 Task: Create a due date automation trigger when advanced on, on the tuesday before a card is due add basic assigned to anyone at 11:00 AM.
Action: Mouse moved to (1382, 105)
Screenshot: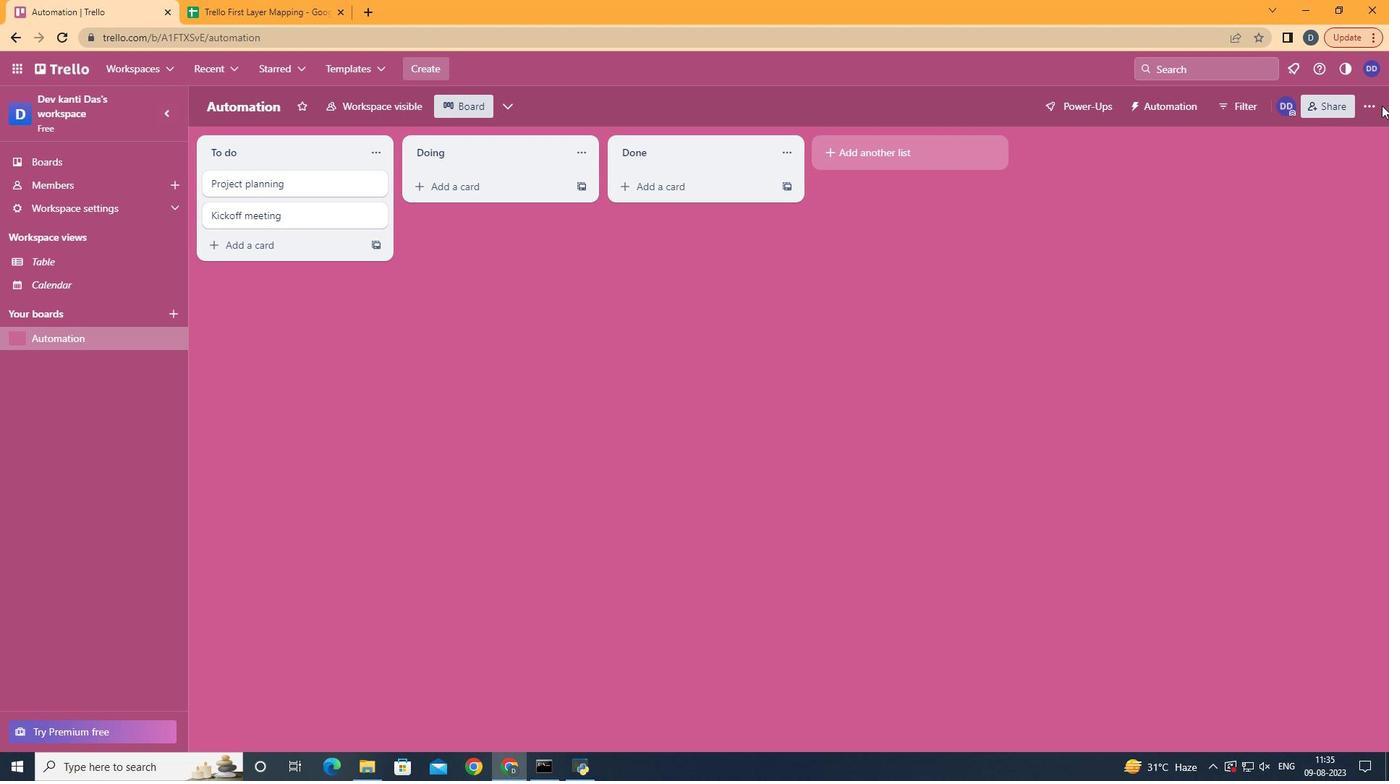 
Action: Mouse pressed left at (1382, 105)
Screenshot: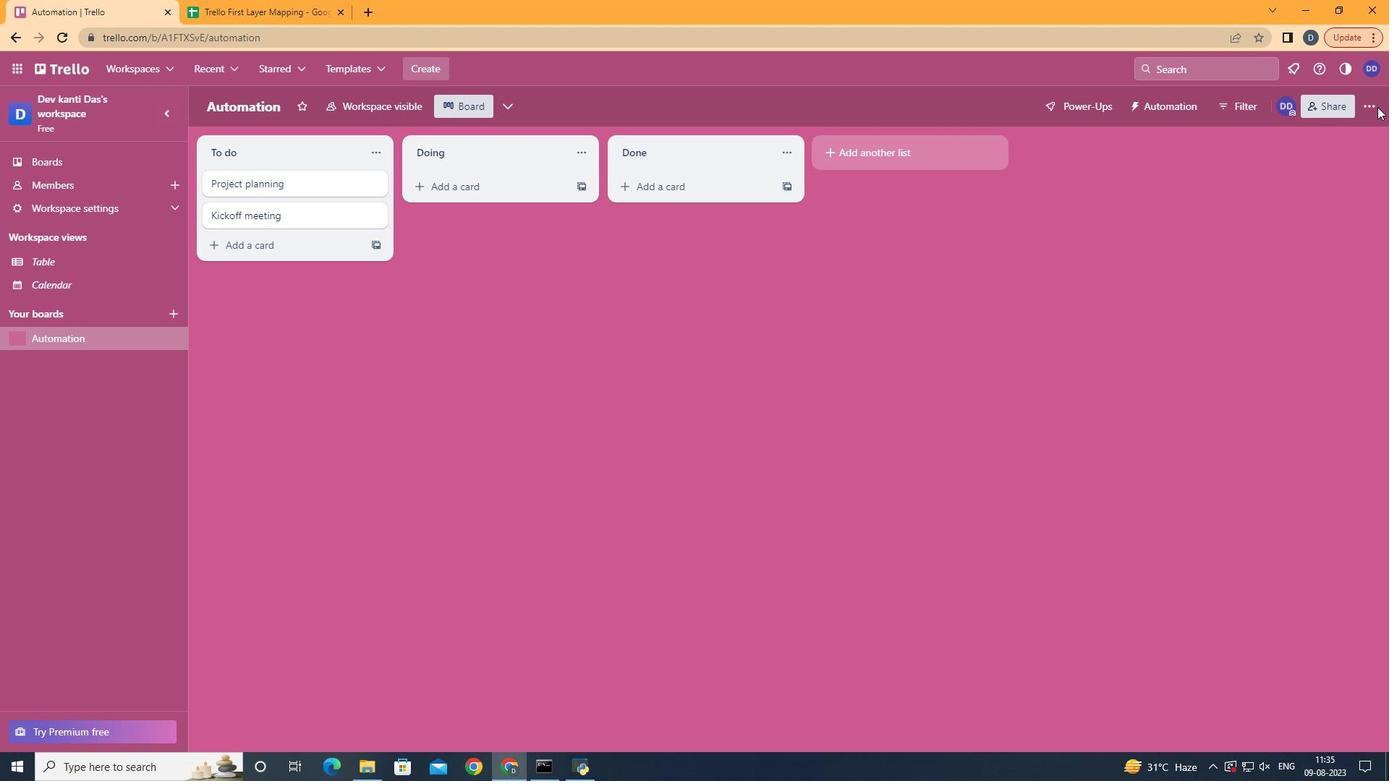
Action: Mouse moved to (1364, 112)
Screenshot: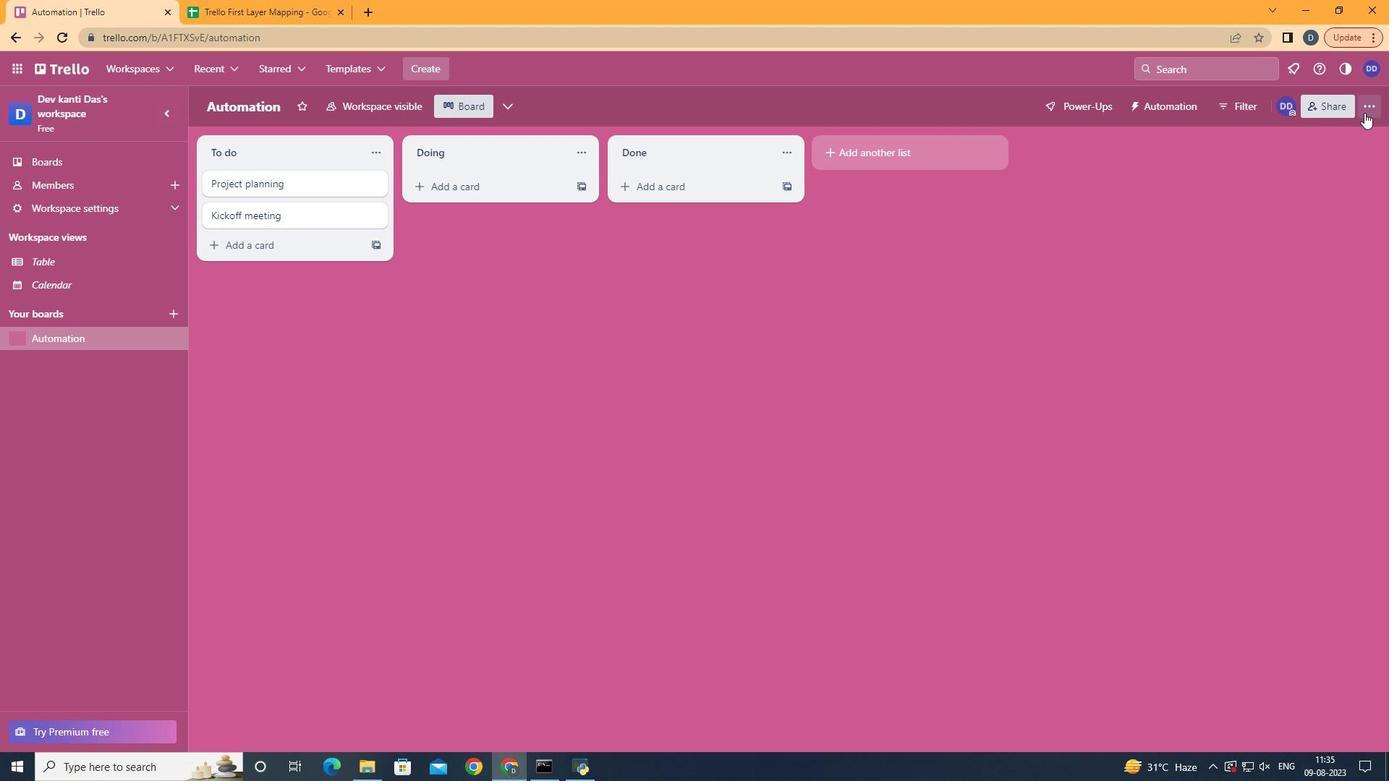 
Action: Mouse pressed left at (1364, 112)
Screenshot: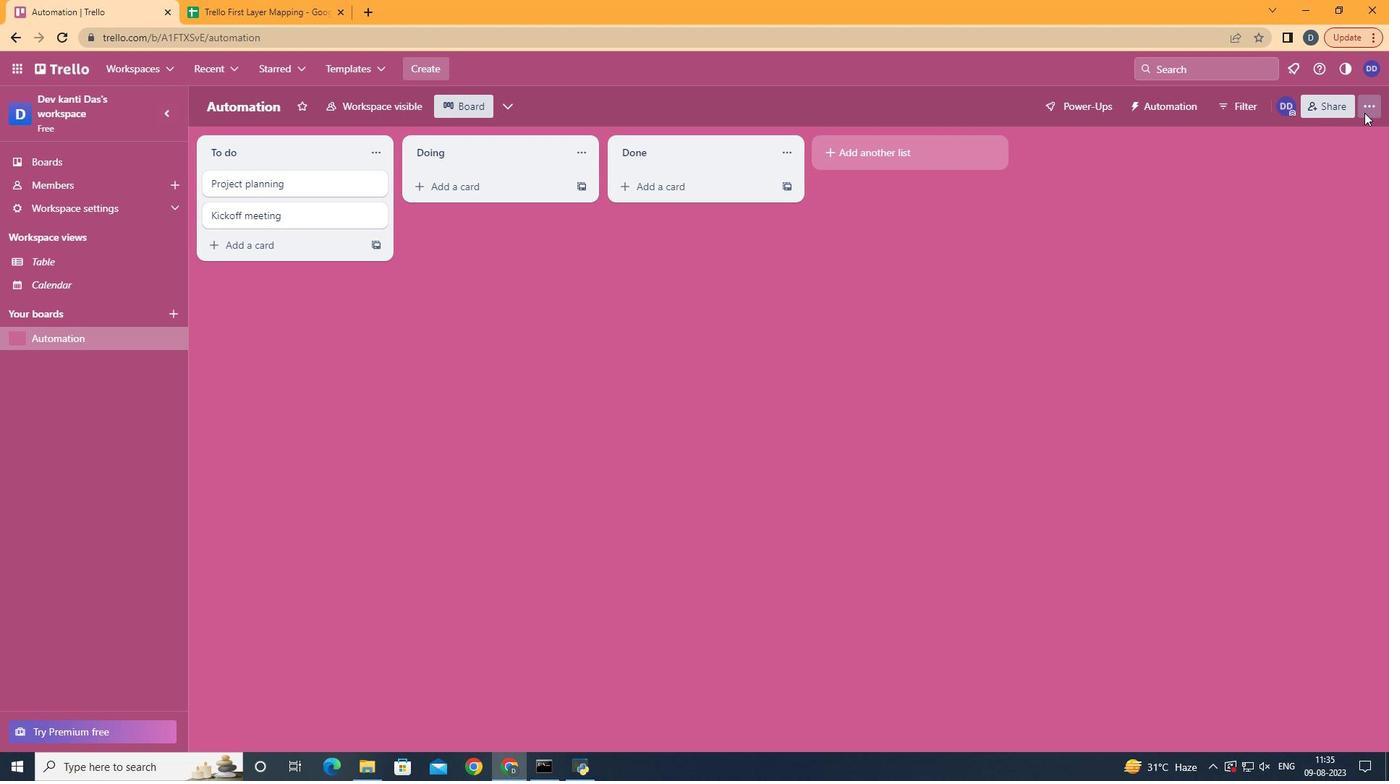 
Action: Mouse moved to (1233, 313)
Screenshot: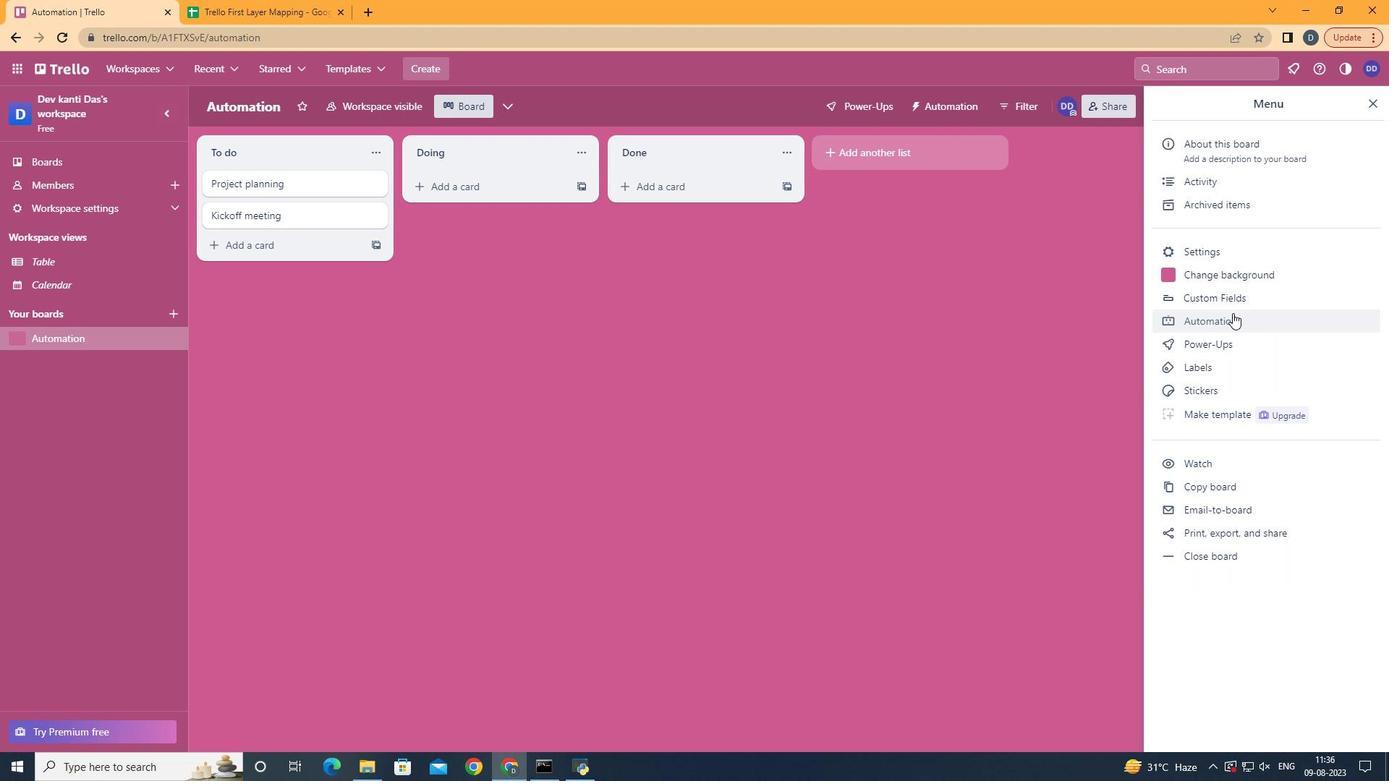 
Action: Mouse pressed left at (1233, 313)
Screenshot: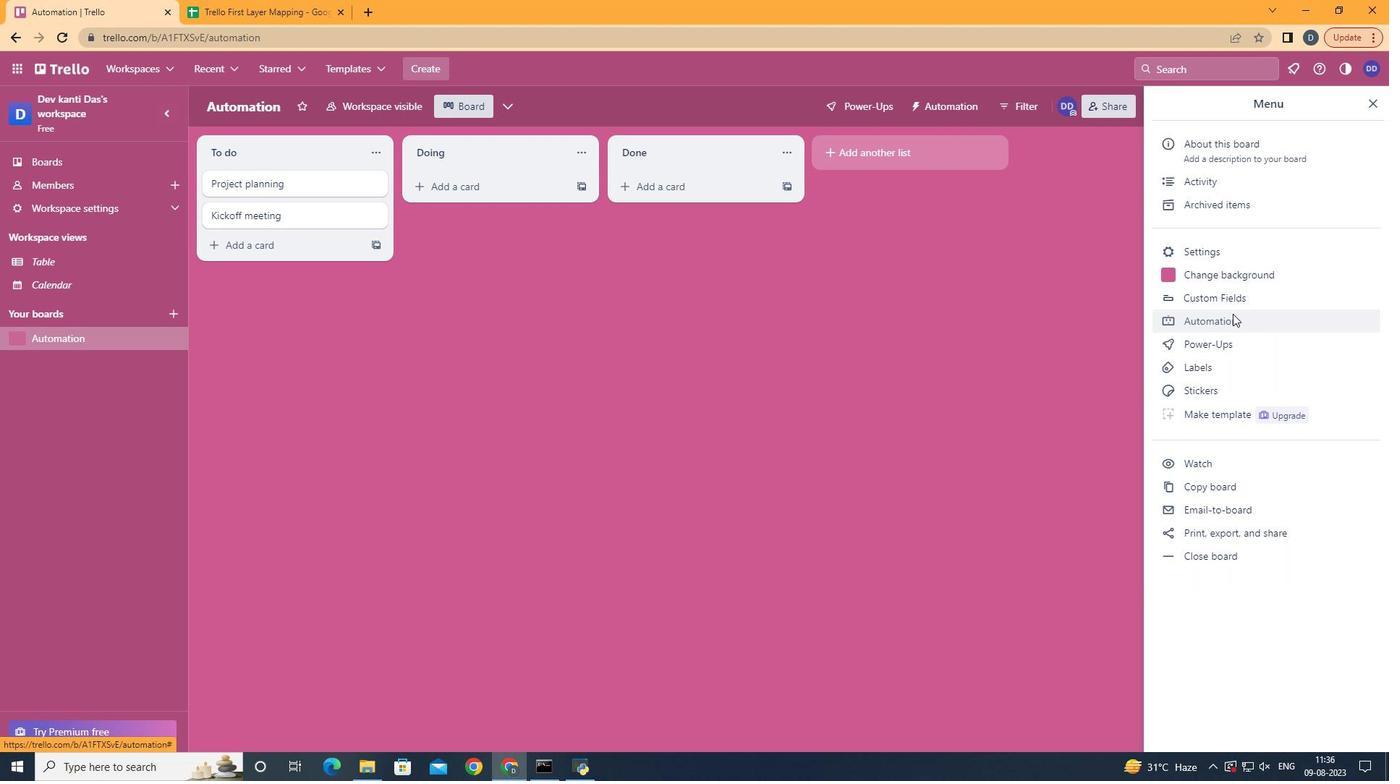 
Action: Mouse moved to (285, 286)
Screenshot: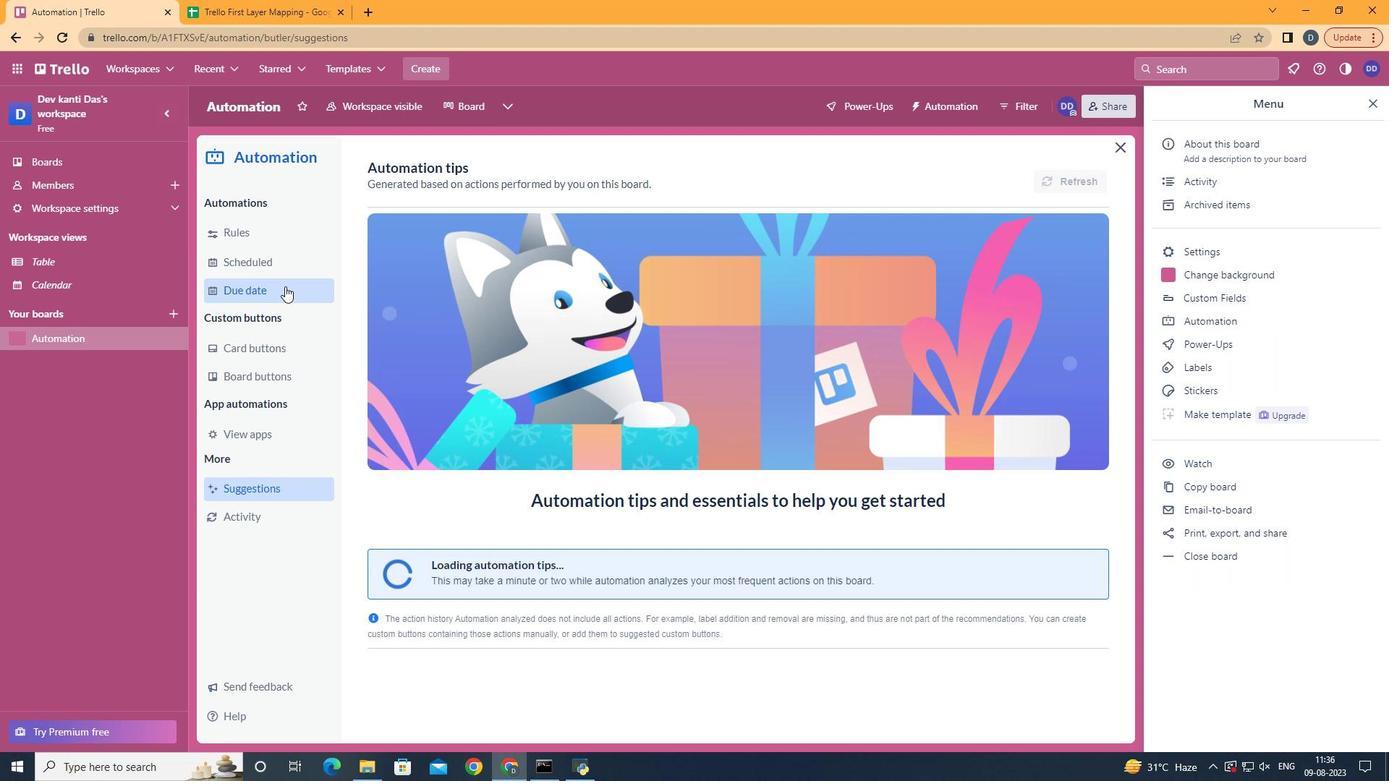 
Action: Mouse pressed left at (285, 286)
Screenshot: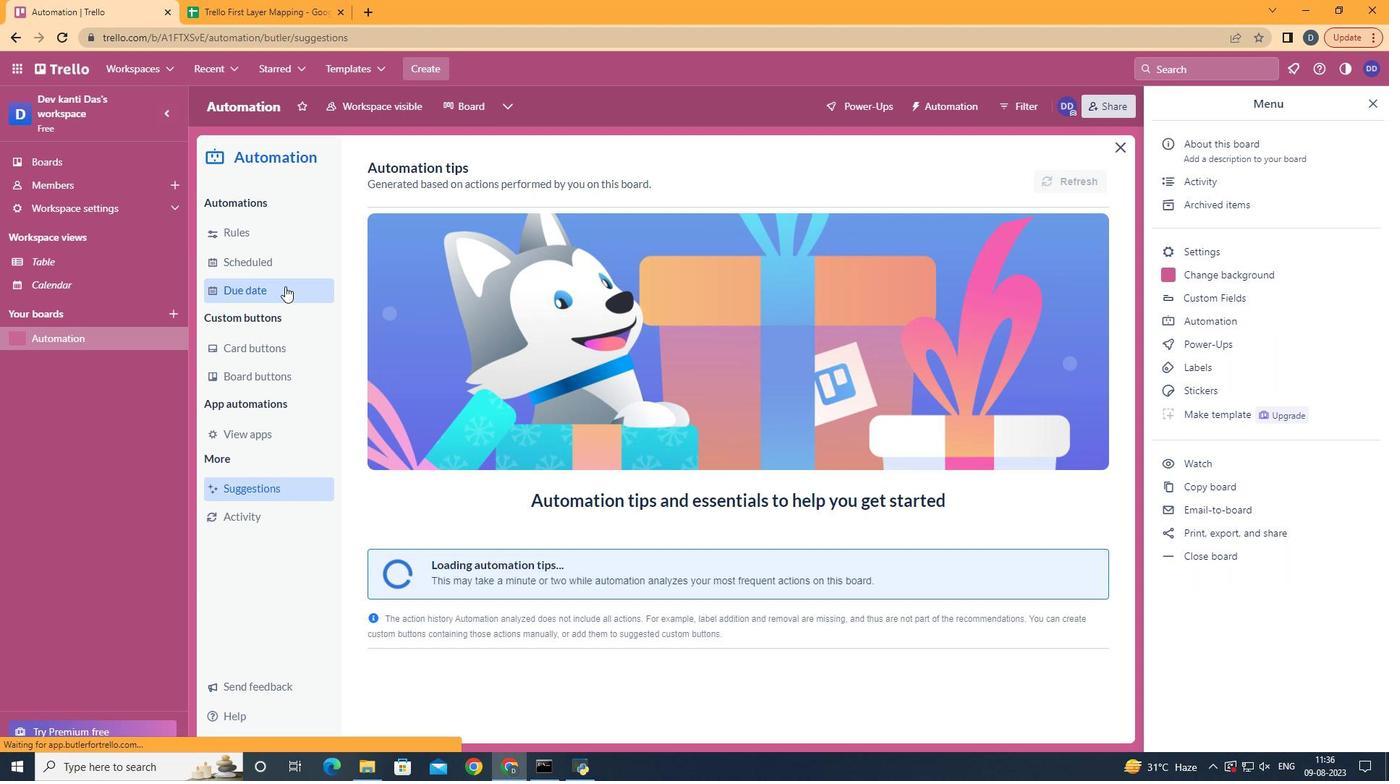 
Action: Mouse moved to (1001, 168)
Screenshot: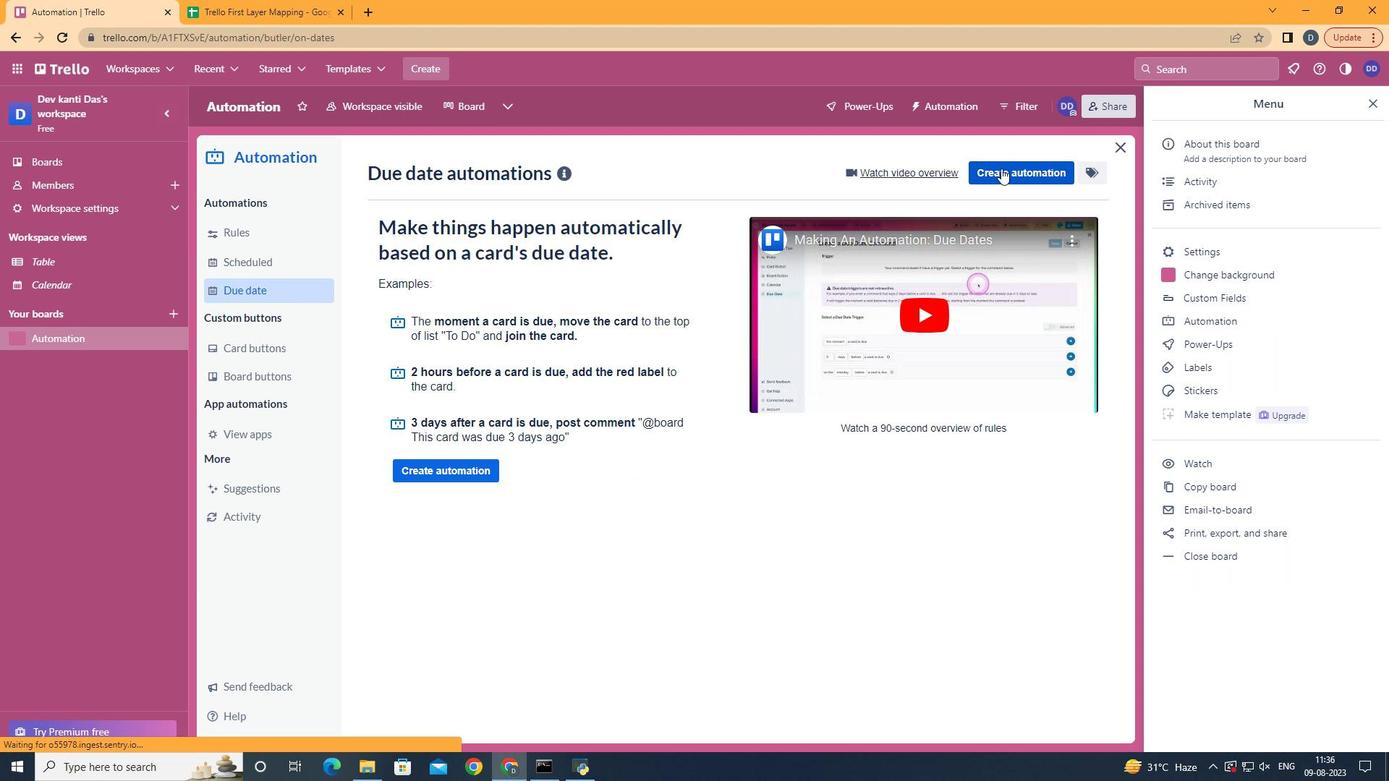 
Action: Mouse pressed left at (1001, 168)
Screenshot: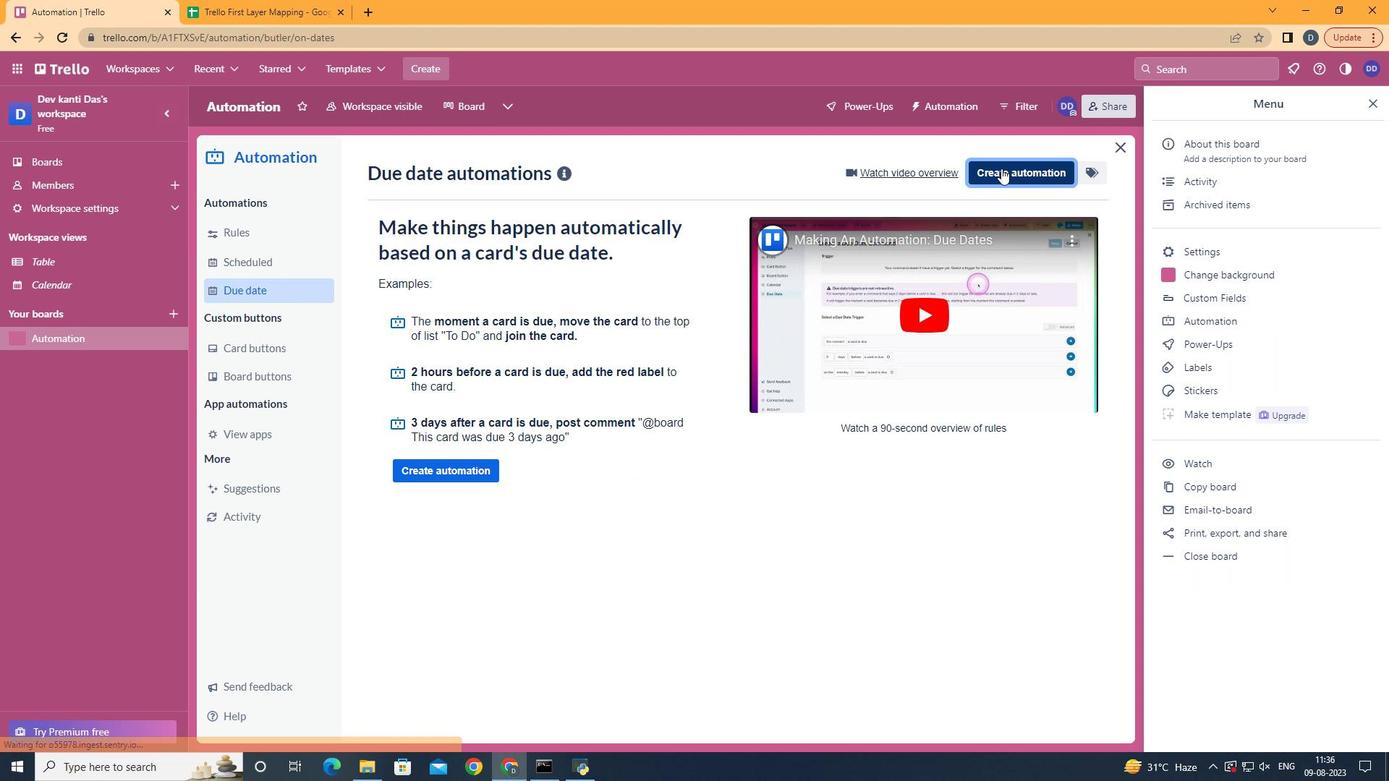 
Action: Mouse moved to (689, 319)
Screenshot: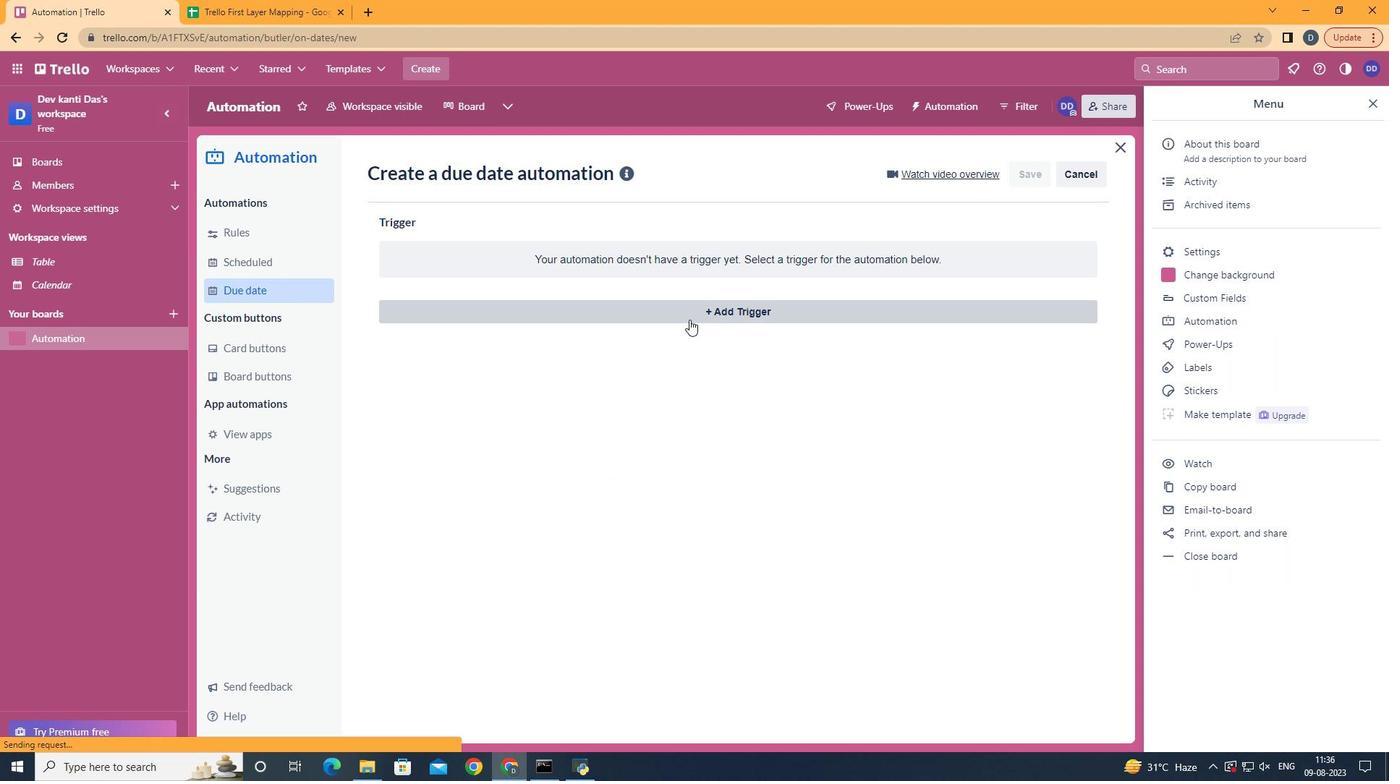 
Action: Mouse pressed left at (689, 319)
Screenshot: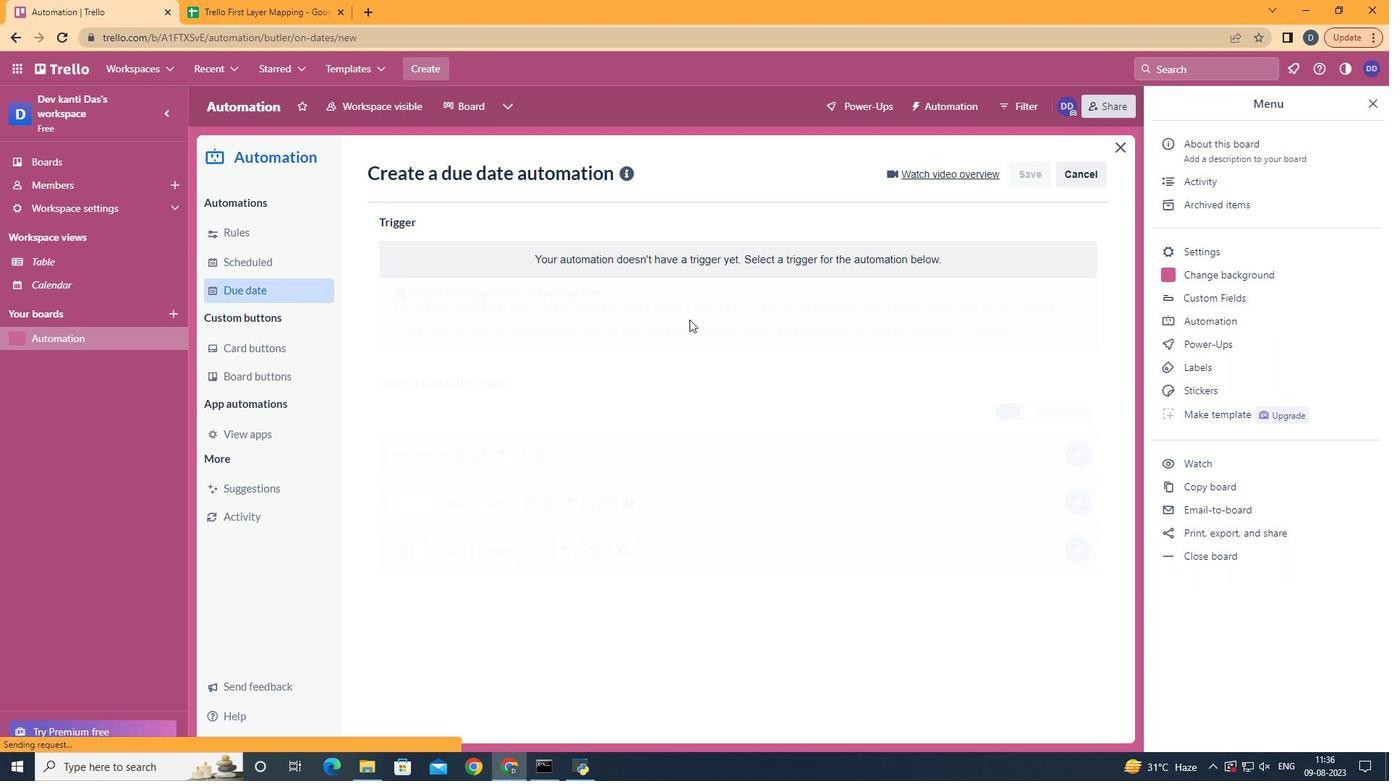 
Action: Mouse moved to (466, 407)
Screenshot: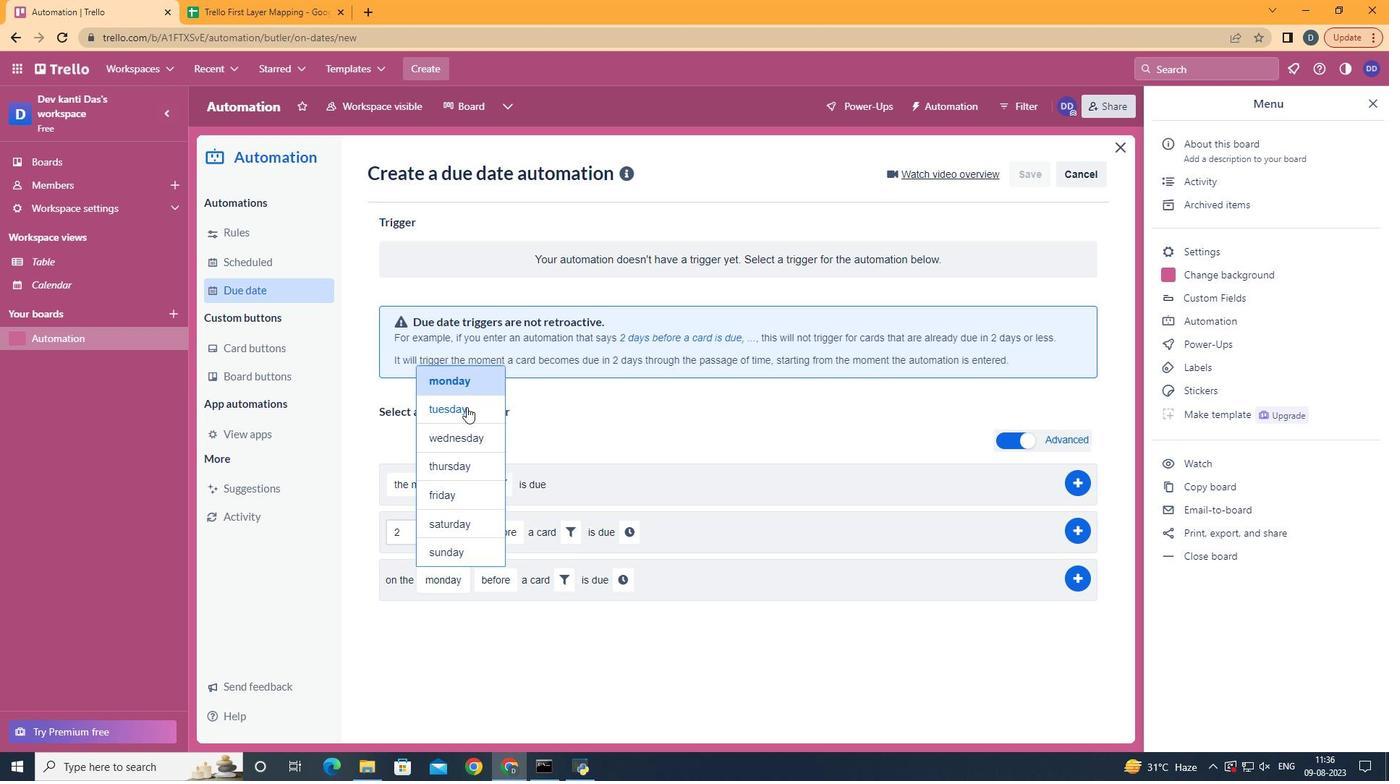 
Action: Mouse pressed left at (466, 407)
Screenshot: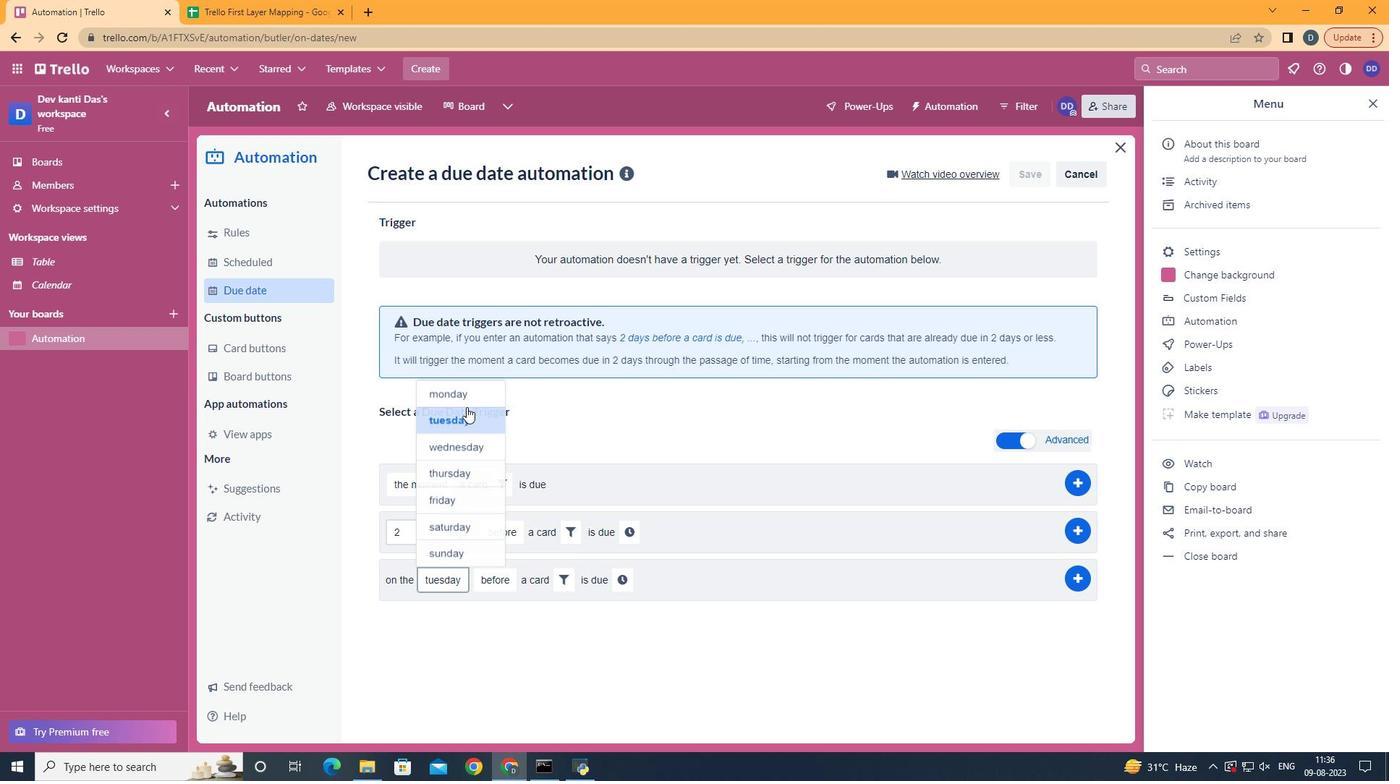 
Action: Mouse moved to (568, 573)
Screenshot: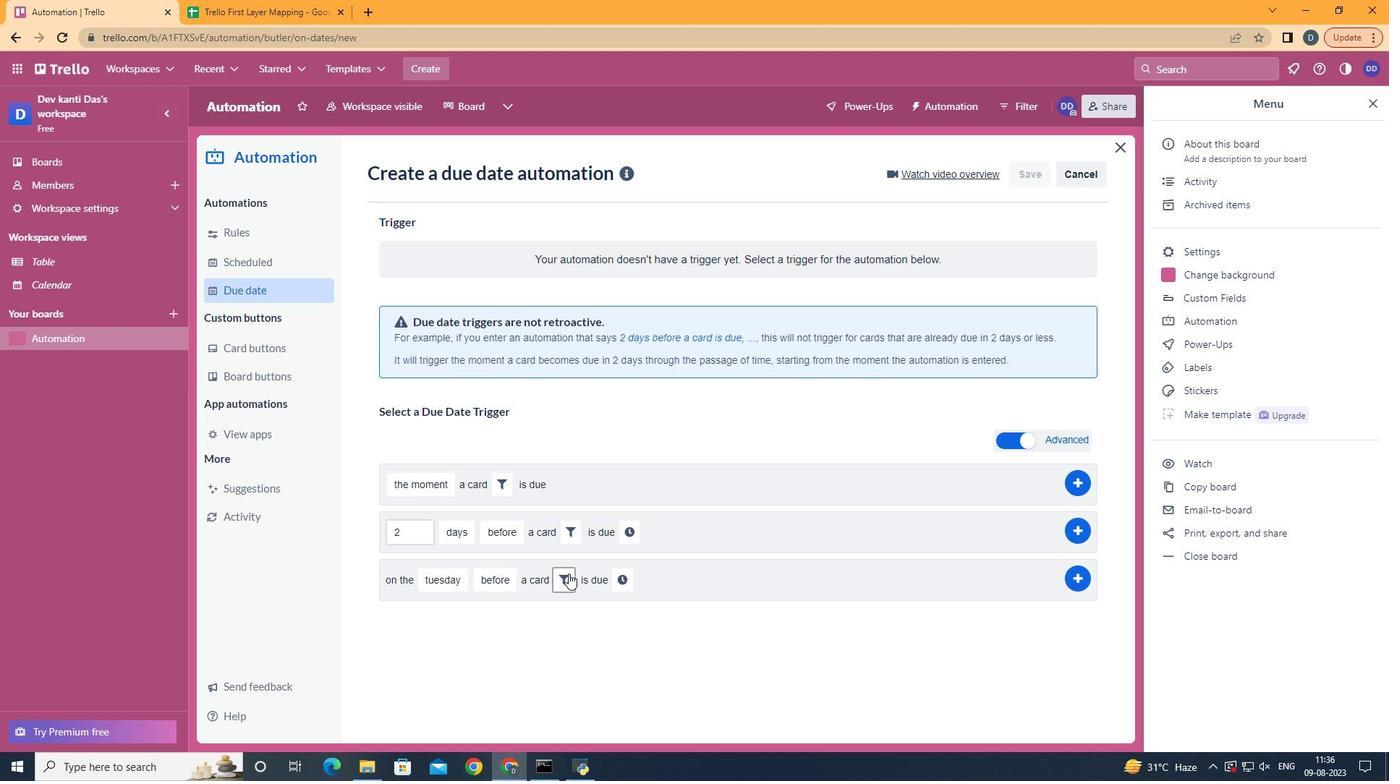 
Action: Mouse pressed left at (568, 573)
Screenshot: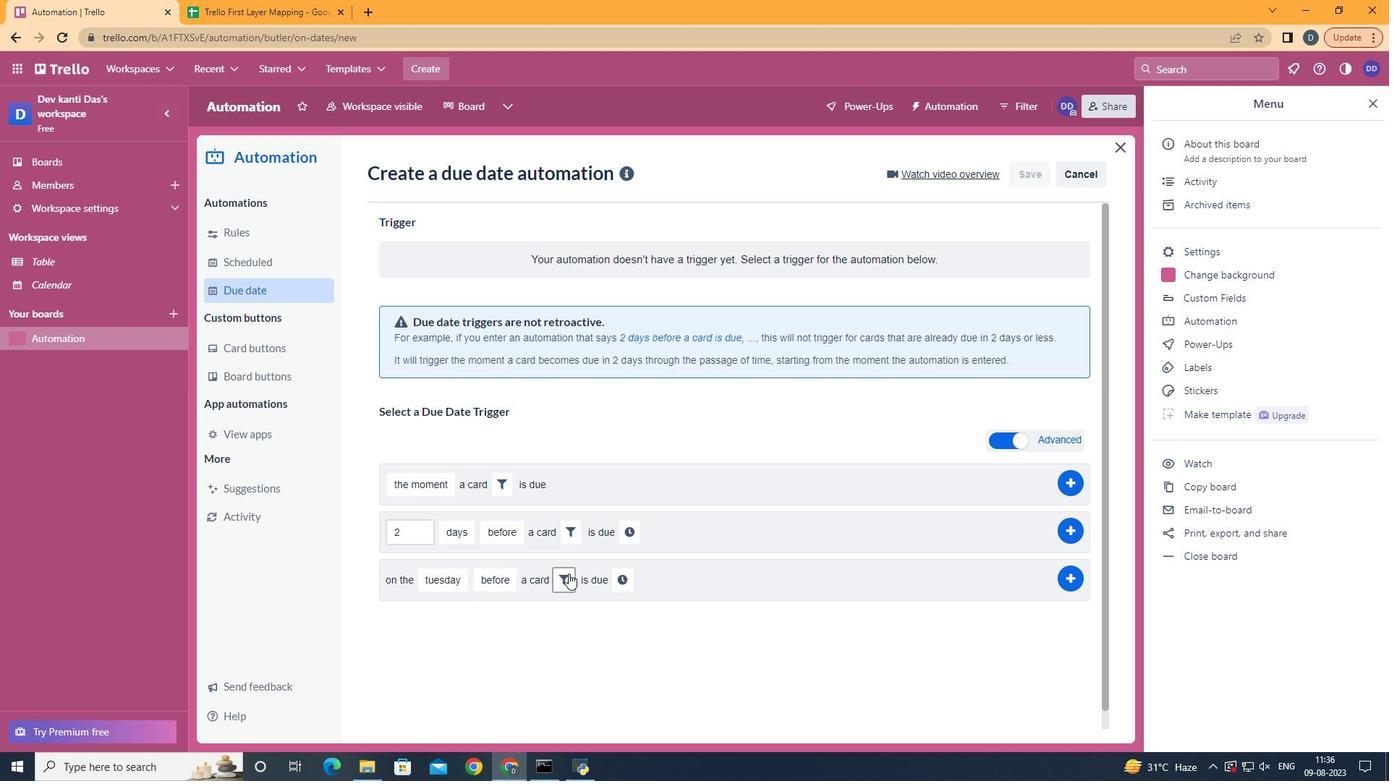 
Action: Mouse moved to (618, 665)
Screenshot: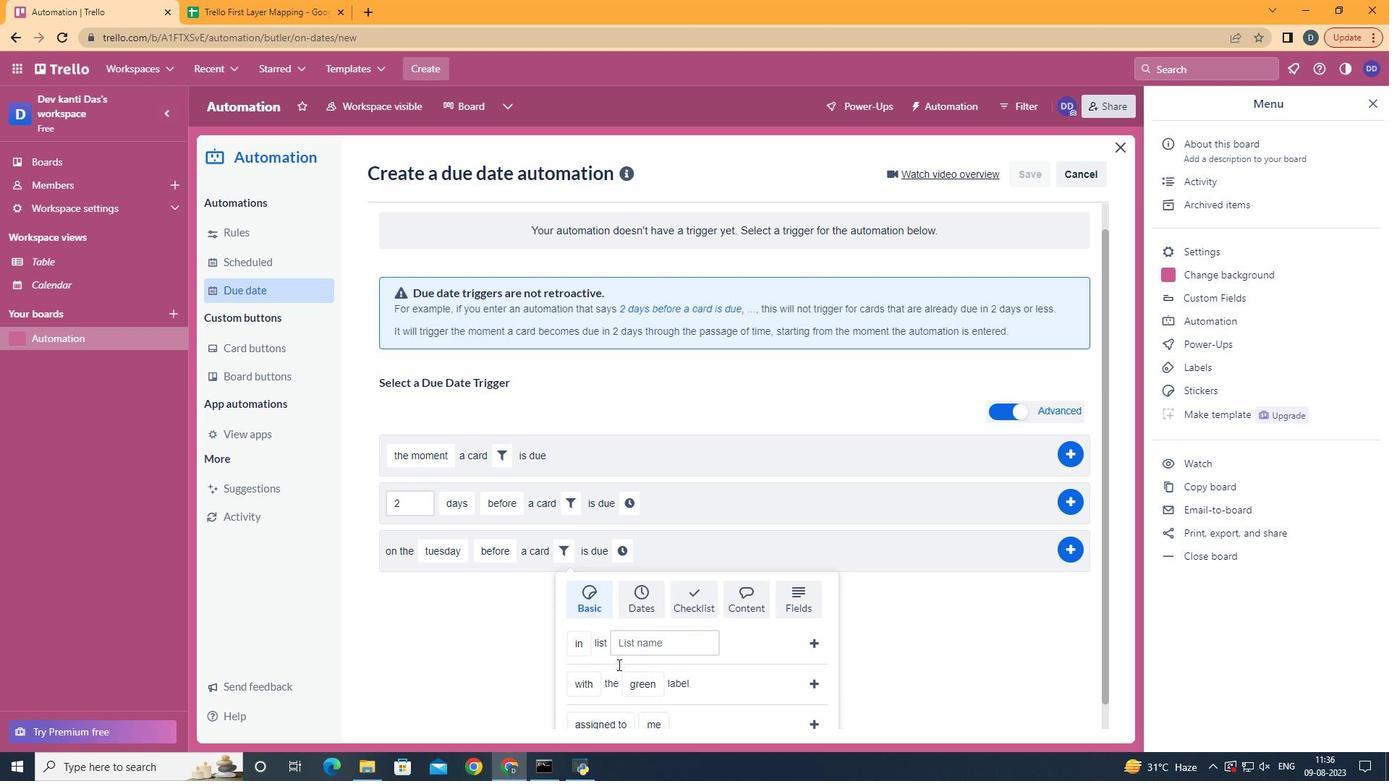 
Action: Mouse scrolled (618, 664) with delta (0, 0)
Screenshot: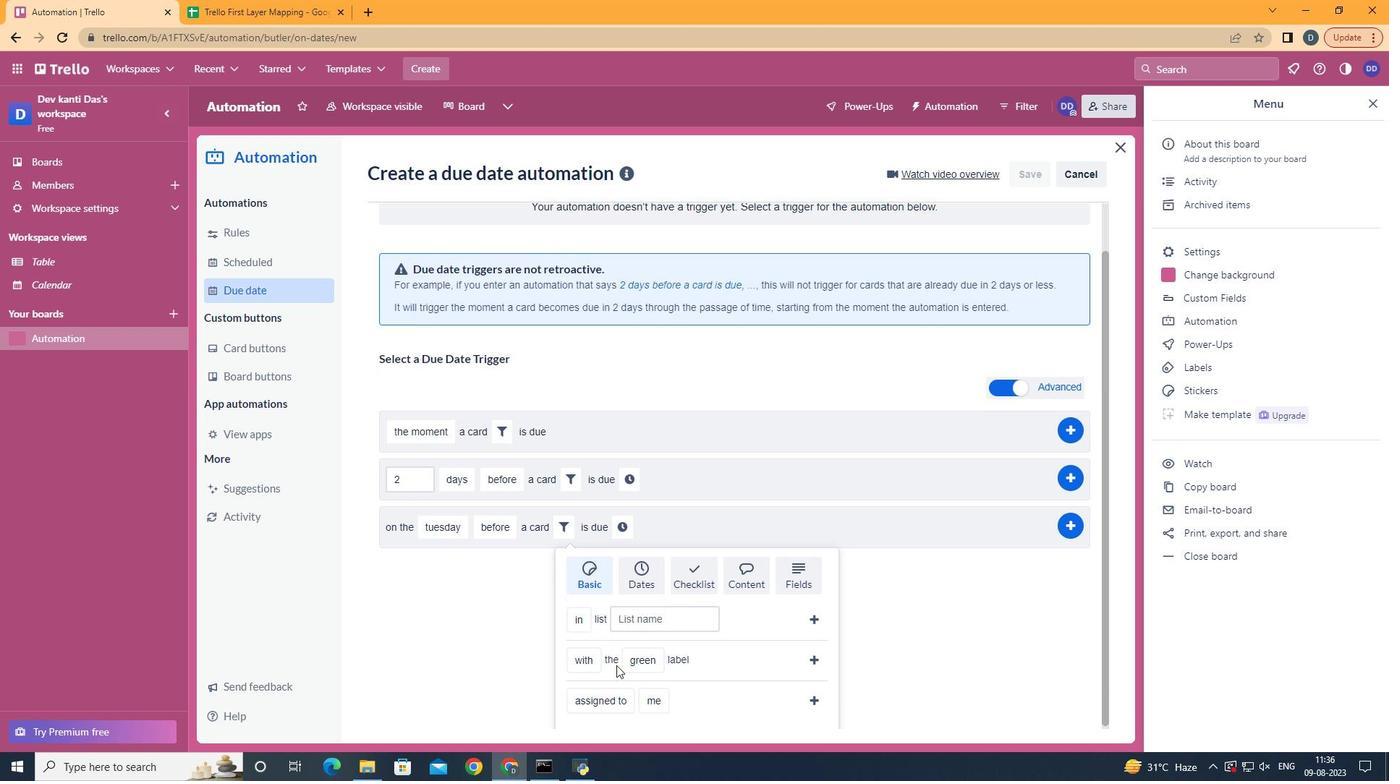 
Action: Mouse scrolled (618, 664) with delta (0, 0)
Screenshot: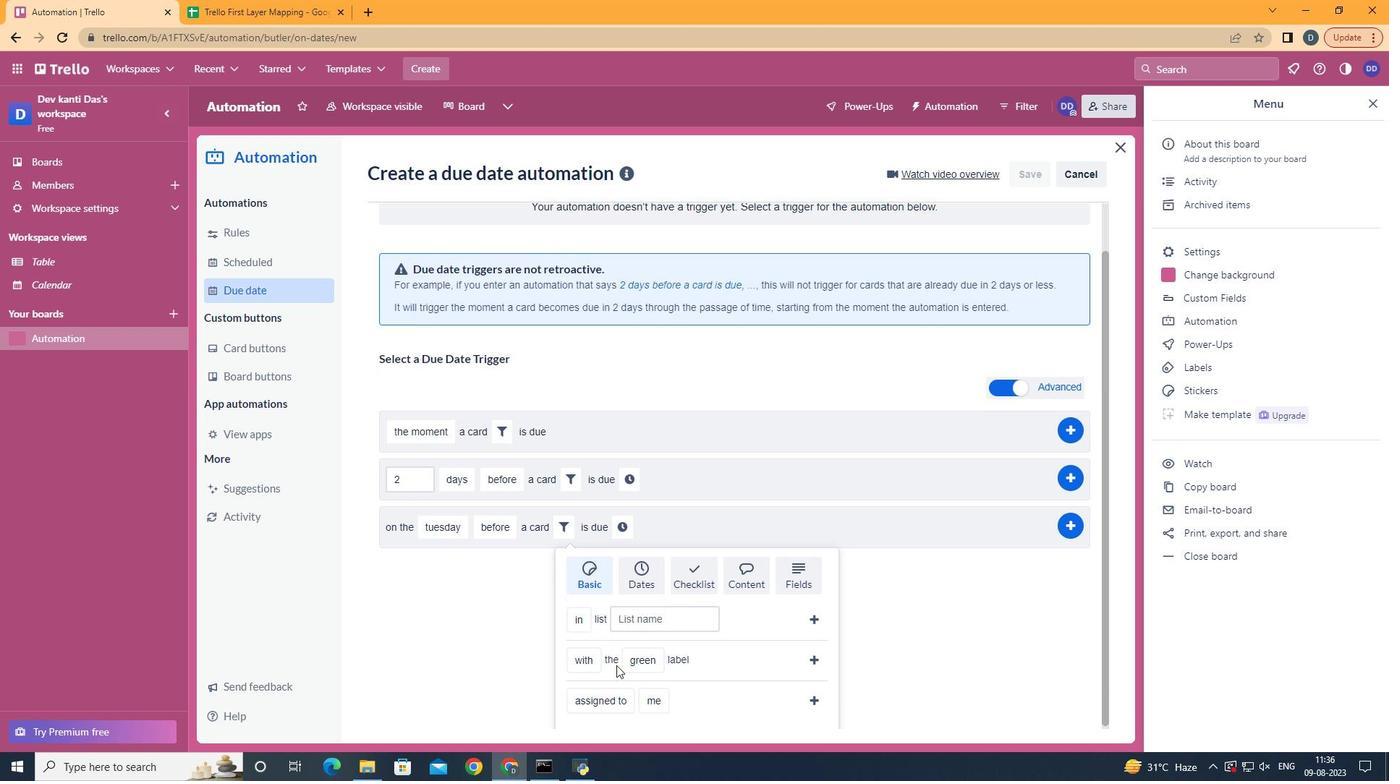 
Action: Mouse scrolled (618, 664) with delta (0, 0)
Screenshot: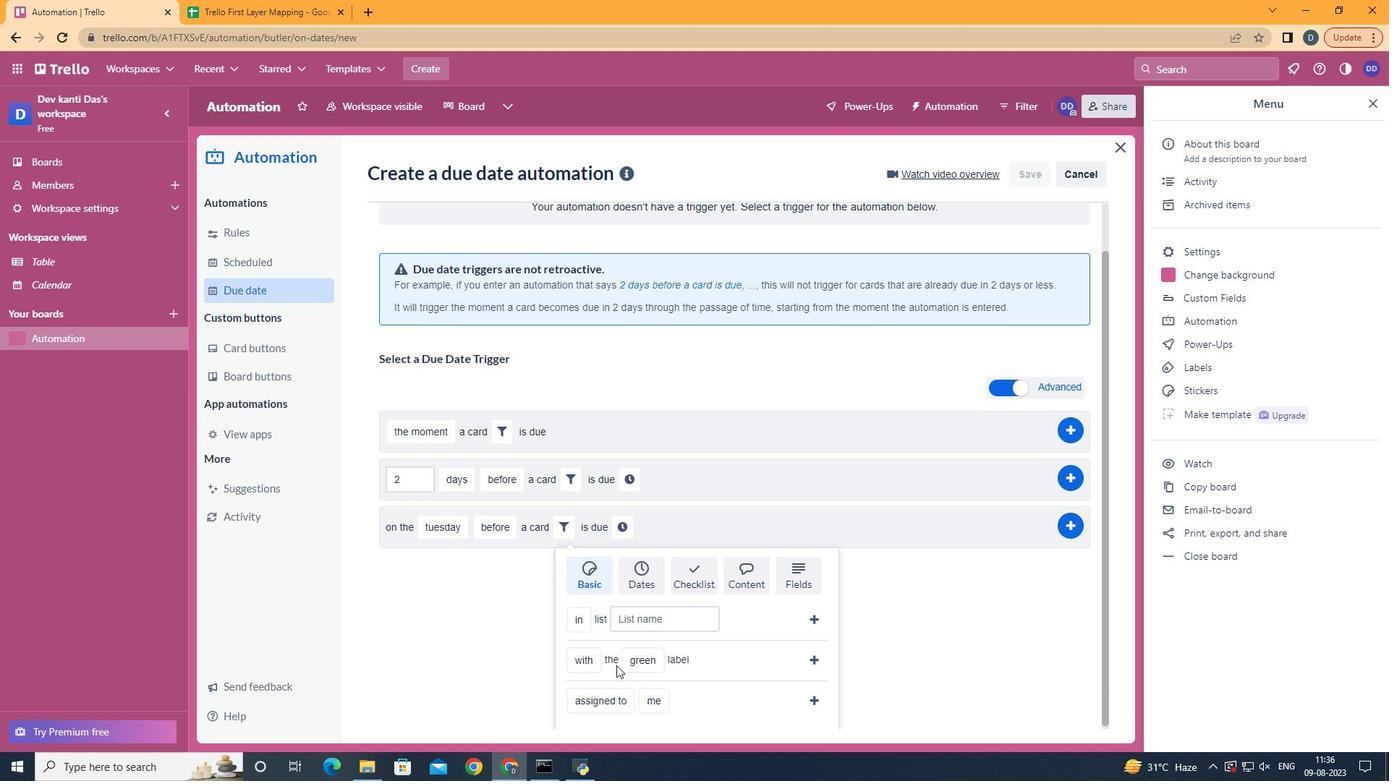 
Action: Mouse scrolled (618, 664) with delta (0, 0)
Screenshot: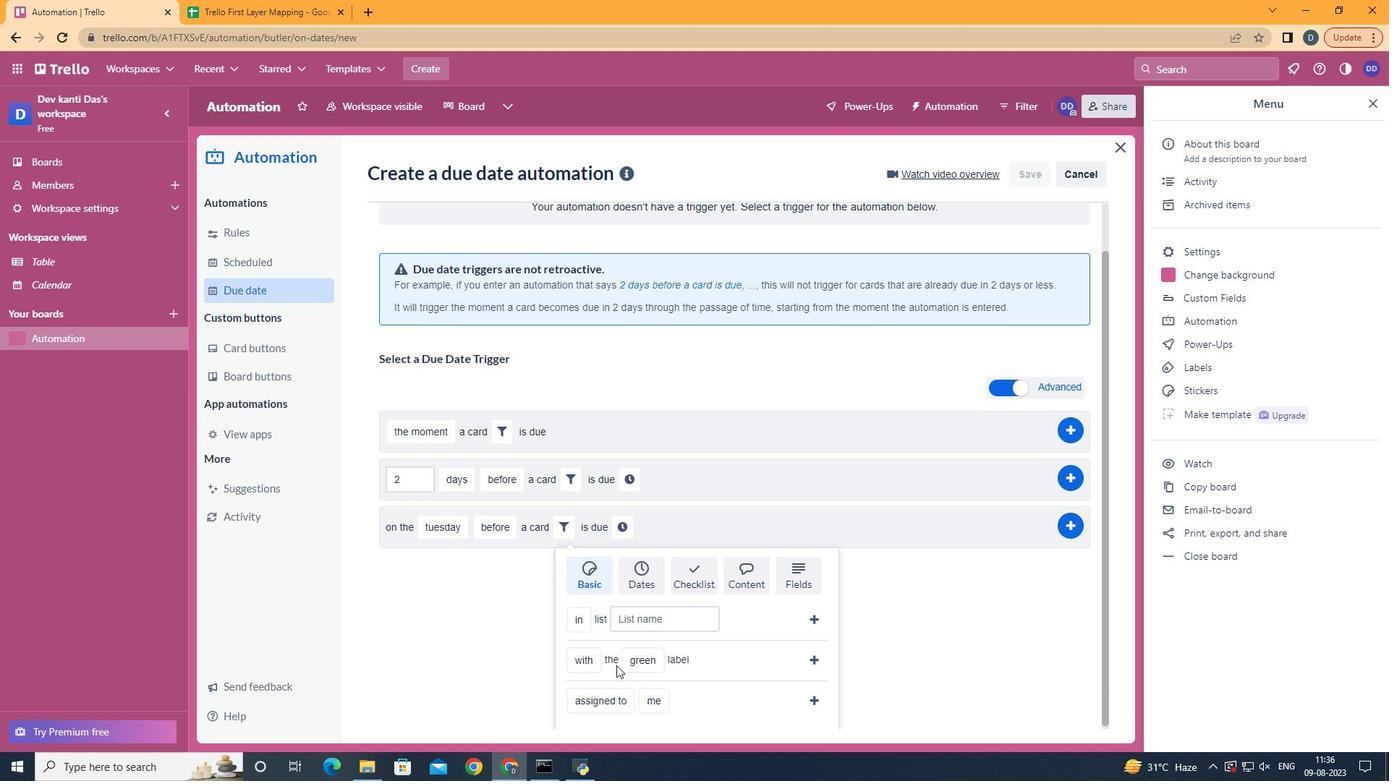 
Action: Mouse moved to (631, 610)
Screenshot: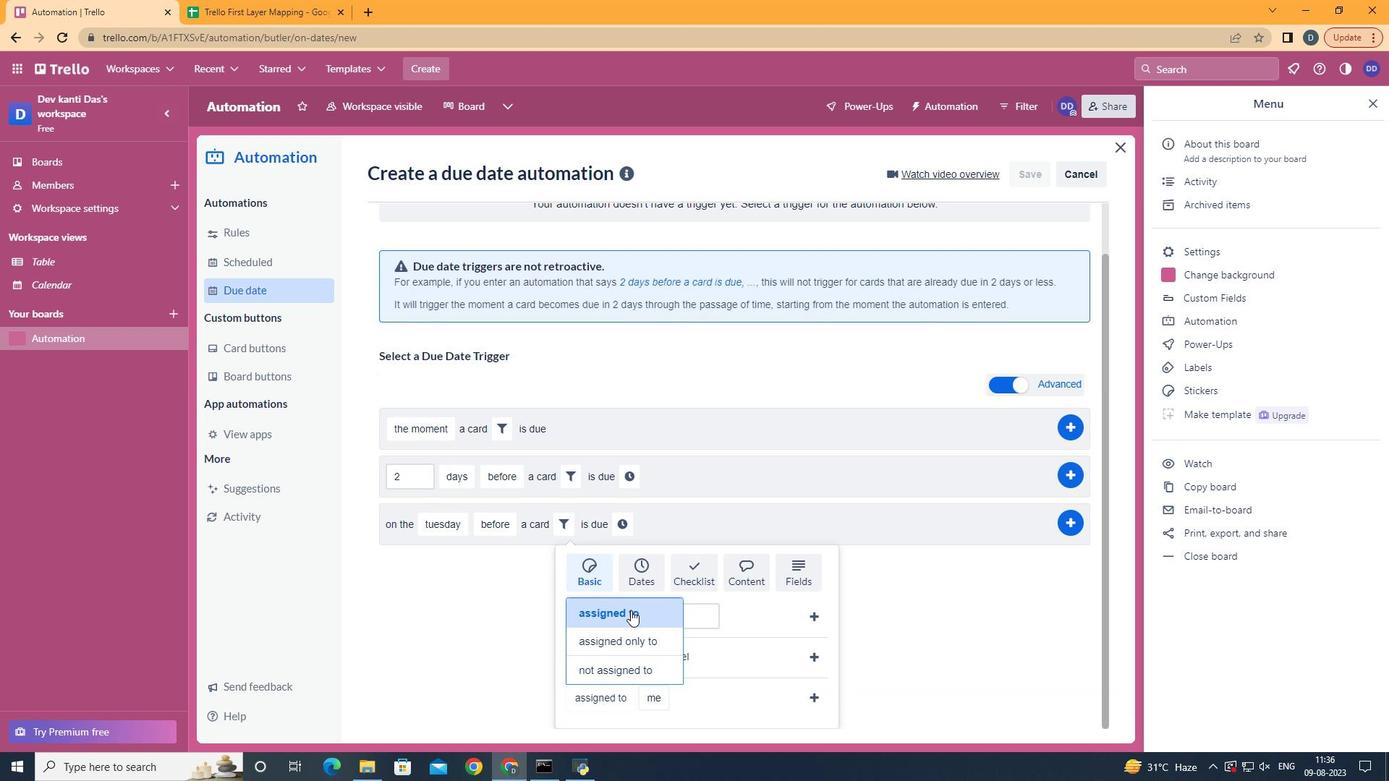 
Action: Mouse pressed left at (631, 610)
Screenshot: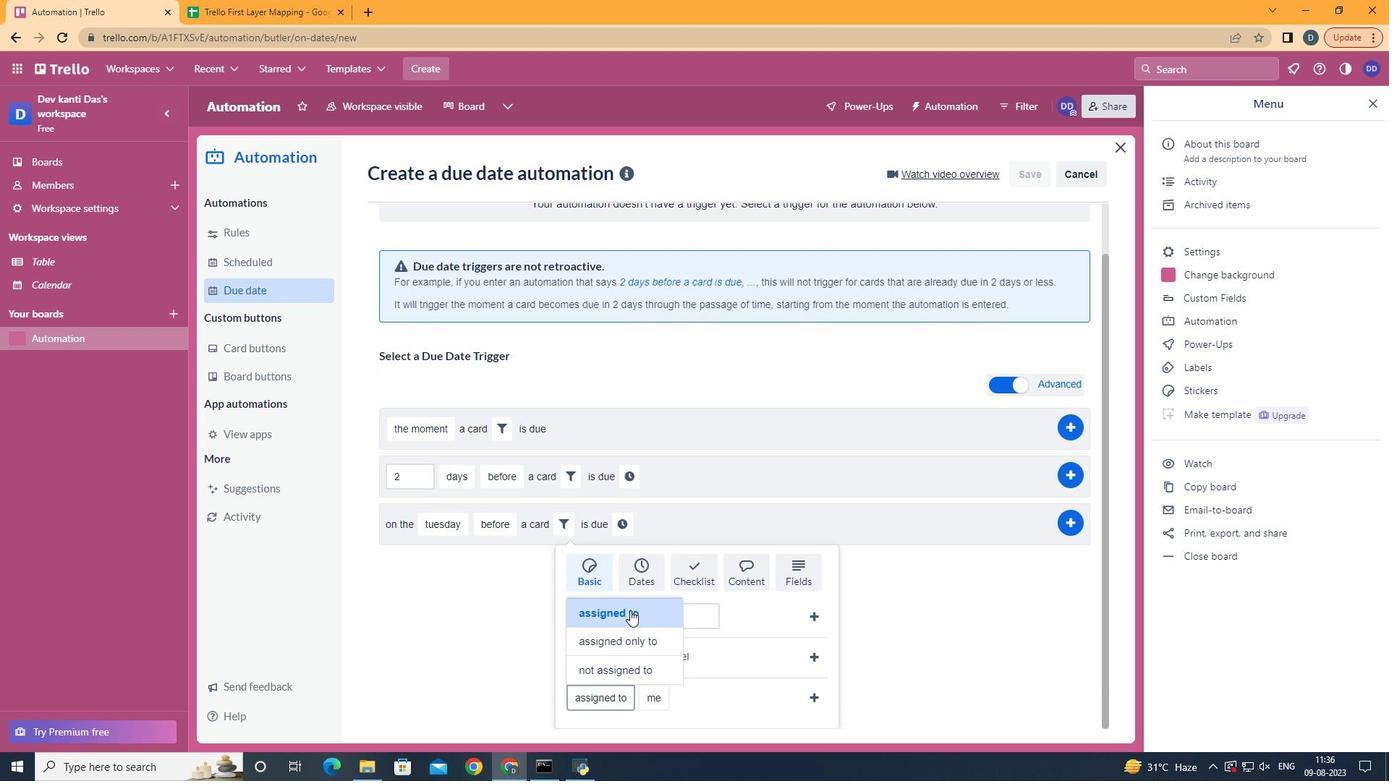 
Action: Mouse moved to (676, 643)
Screenshot: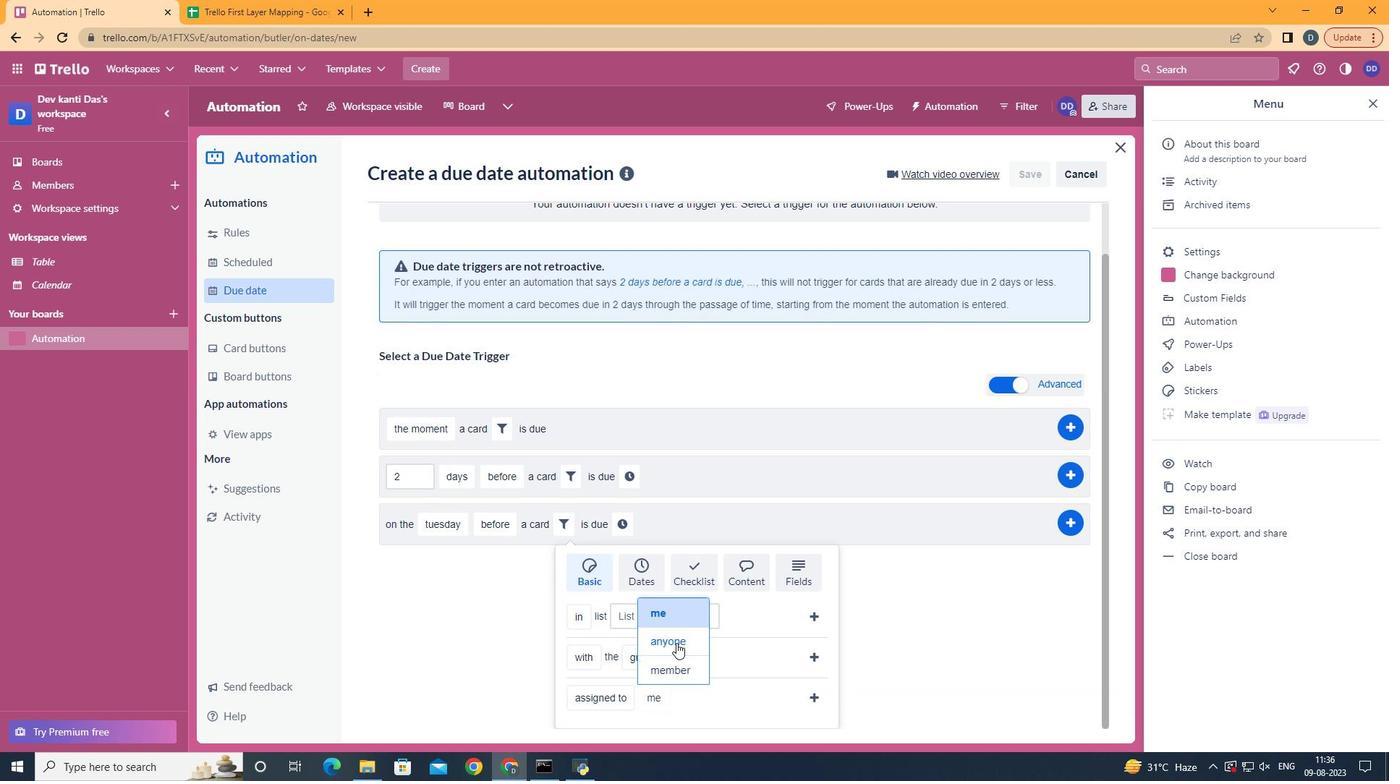 
Action: Mouse pressed left at (676, 643)
Screenshot: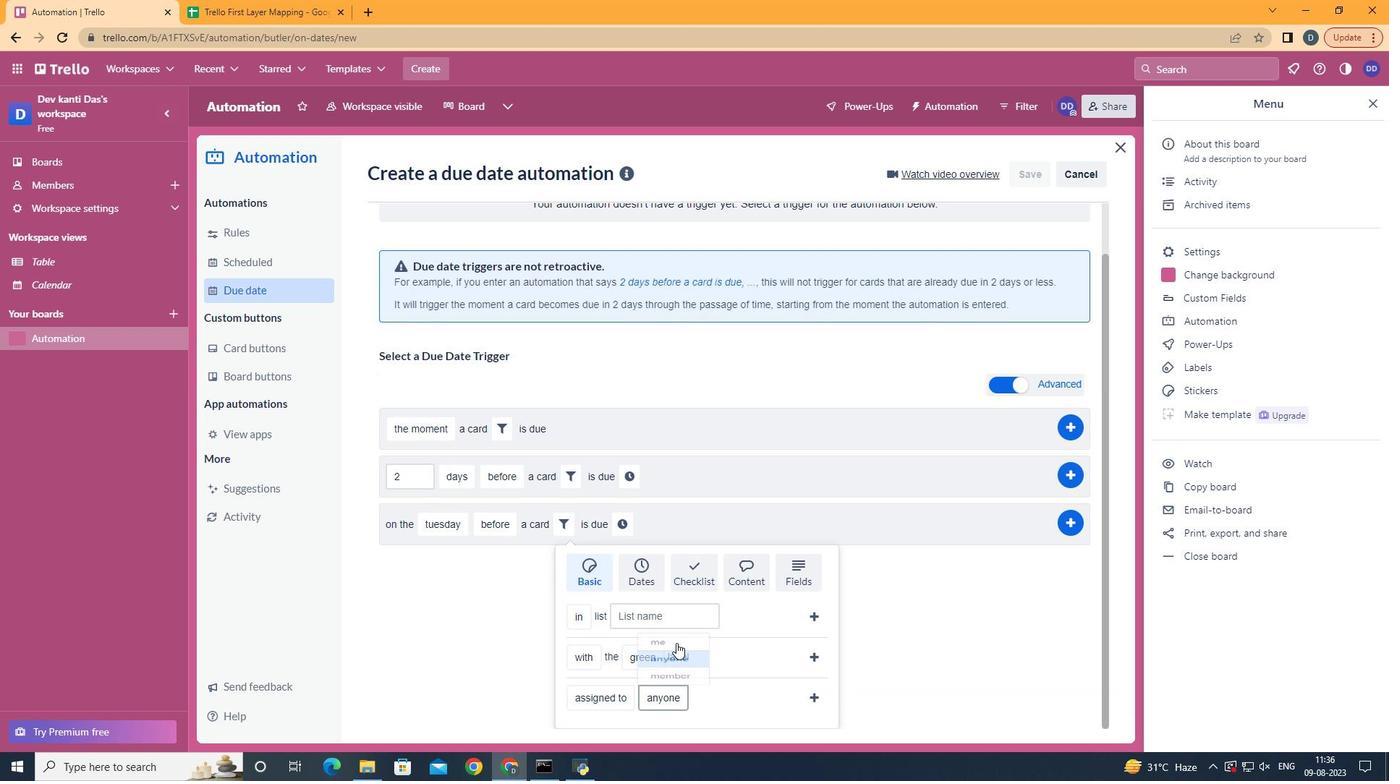 
Action: Mouse moved to (822, 696)
Screenshot: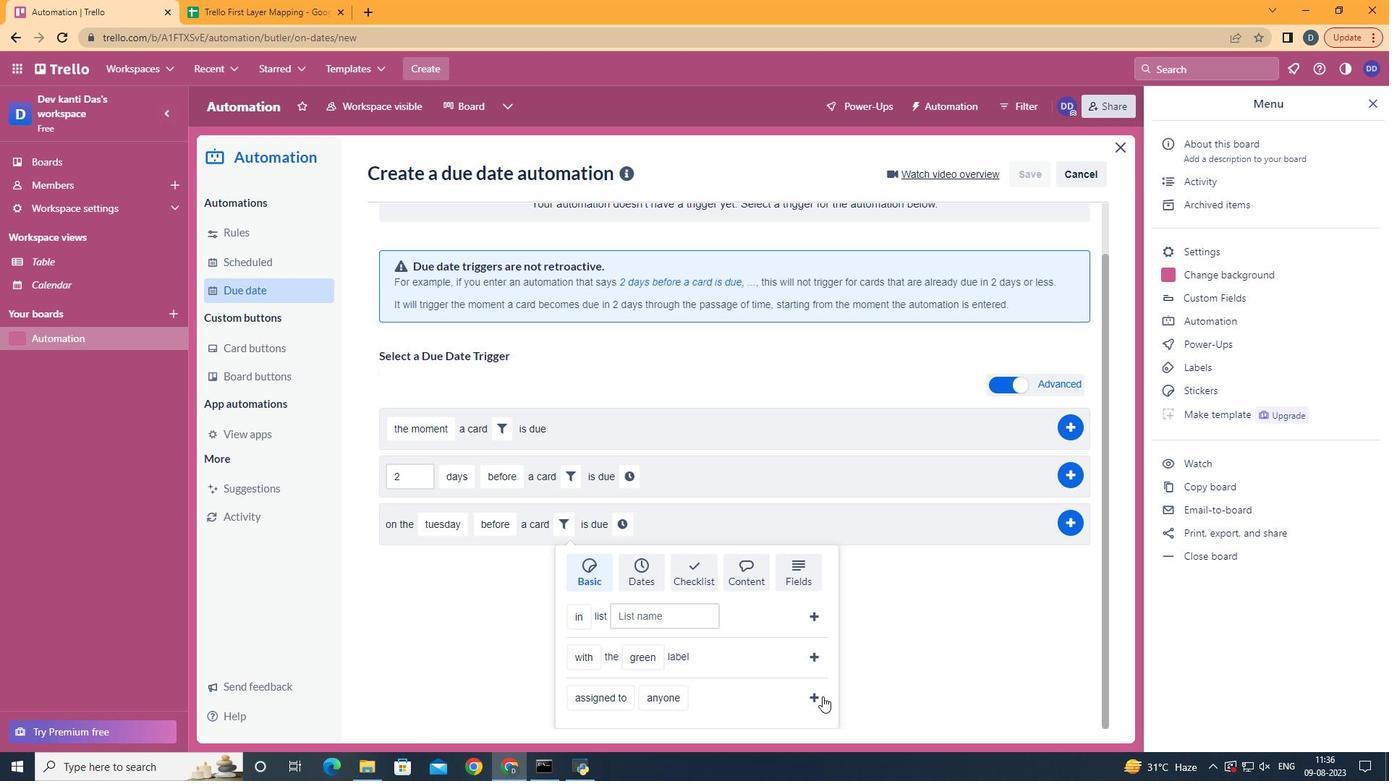 
Action: Mouse pressed left at (822, 696)
Screenshot: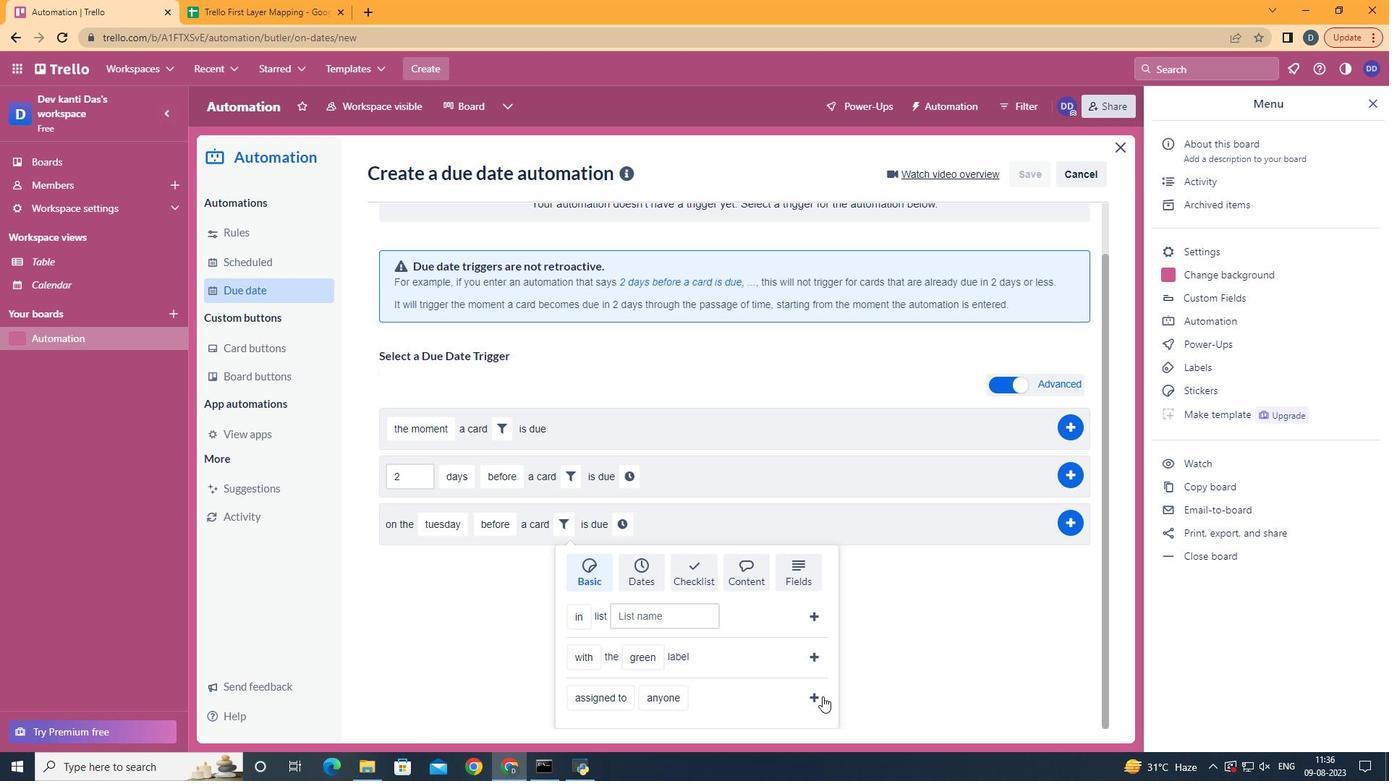 
Action: Mouse moved to (751, 589)
Screenshot: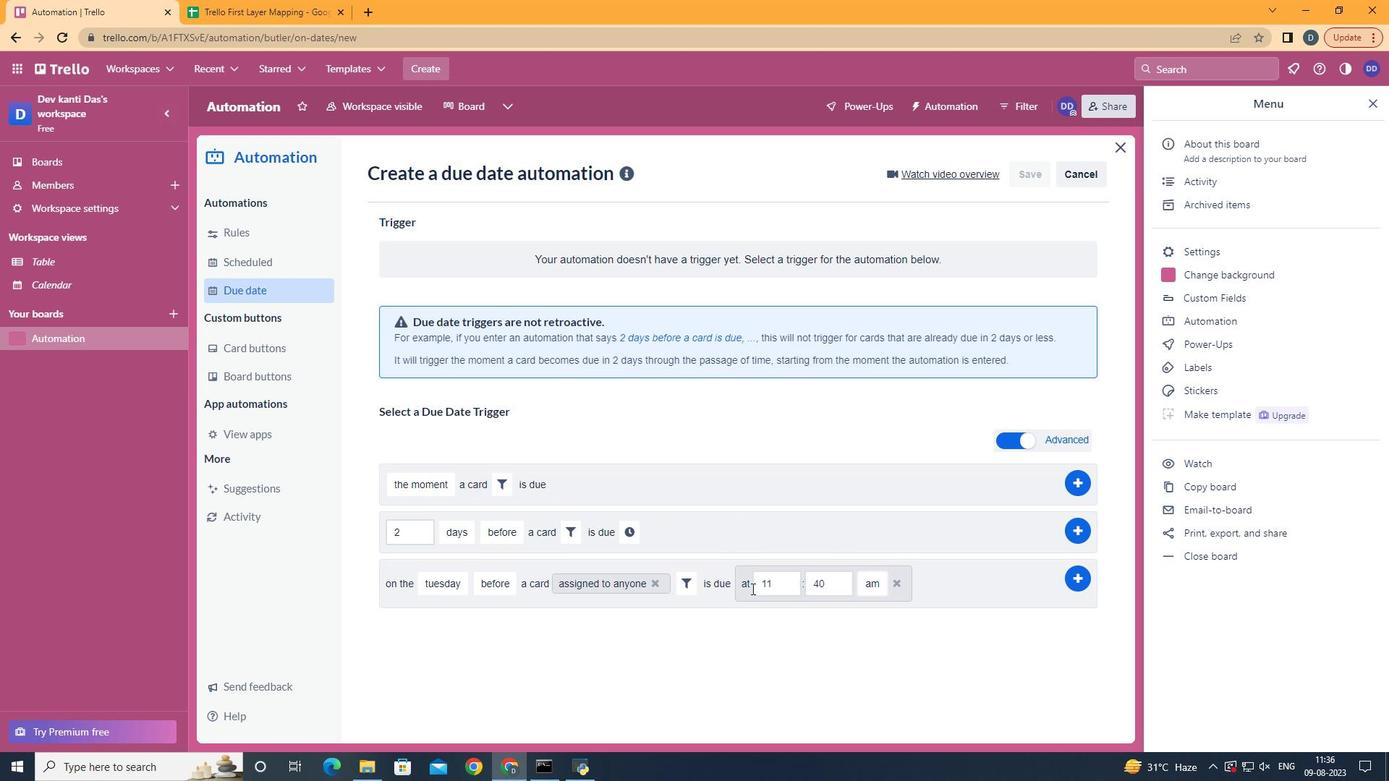 
Action: Mouse pressed left at (751, 589)
Screenshot: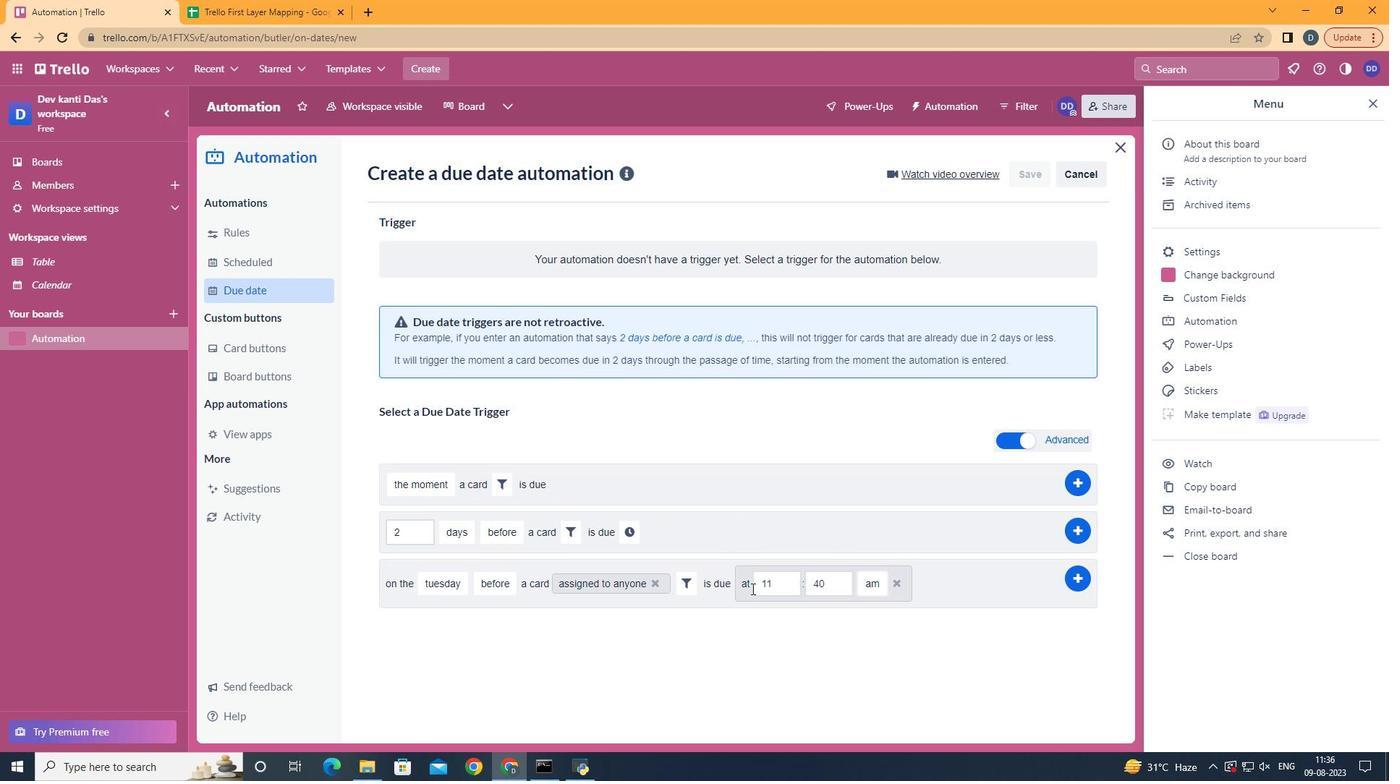
Action: Mouse moved to (830, 594)
Screenshot: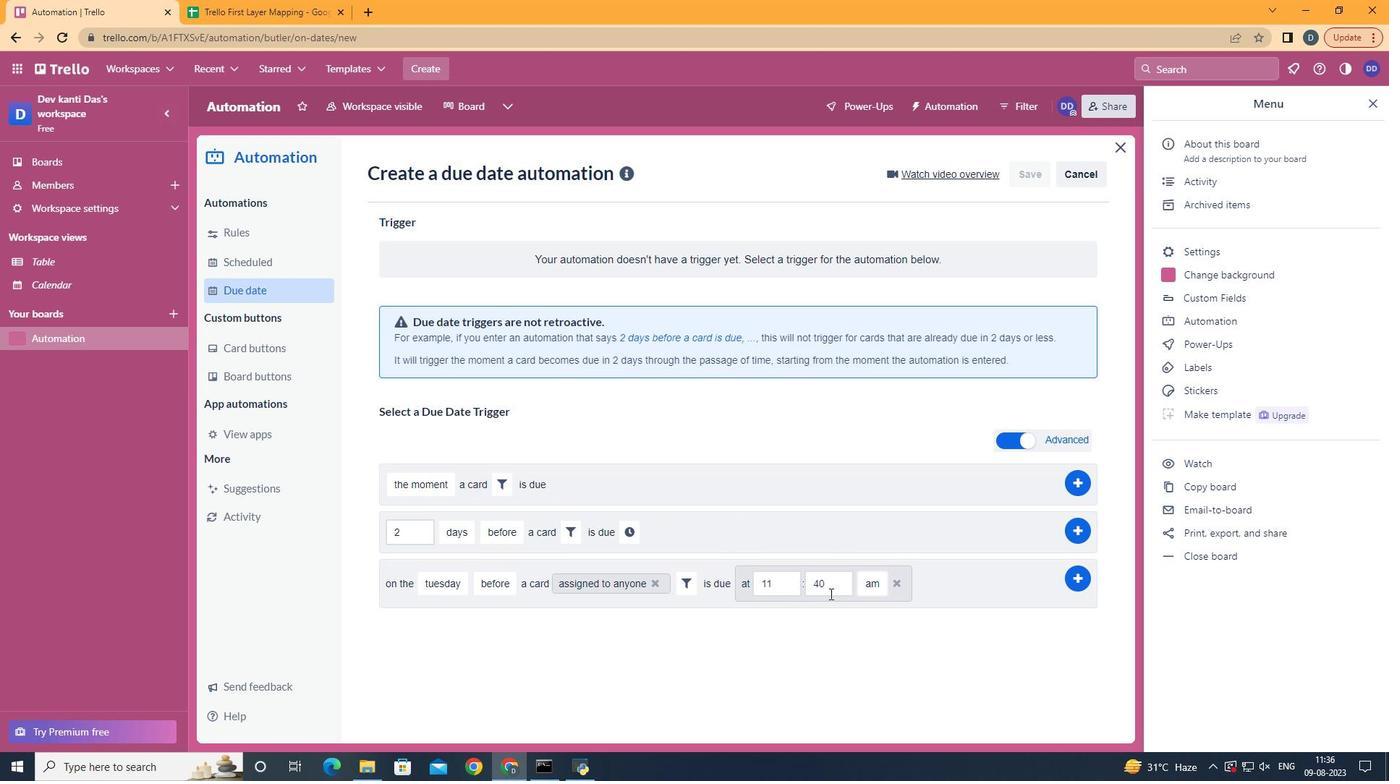 
Action: Mouse pressed left at (830, 594)
Screenshot: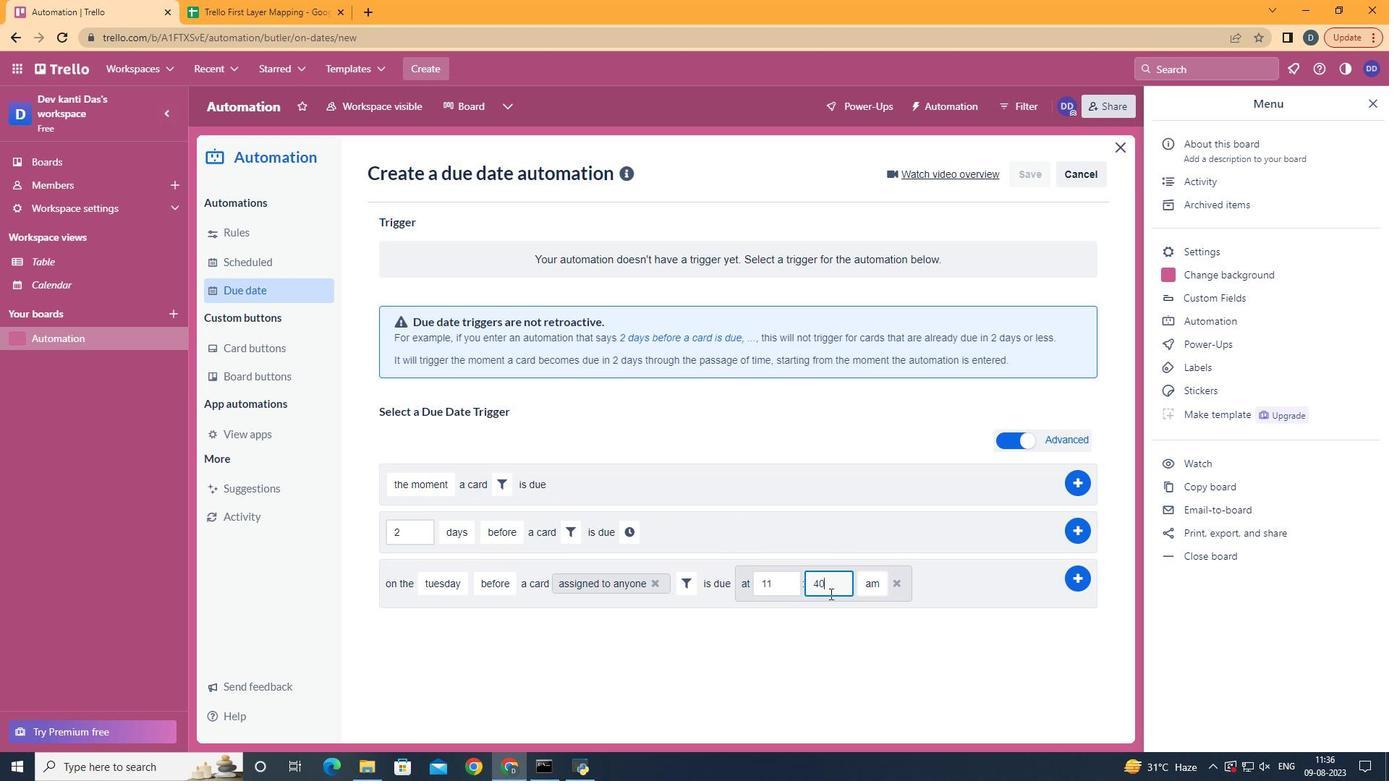 
Action: Key pressed <Key.backspace><Key.backspace>00
Screenshot: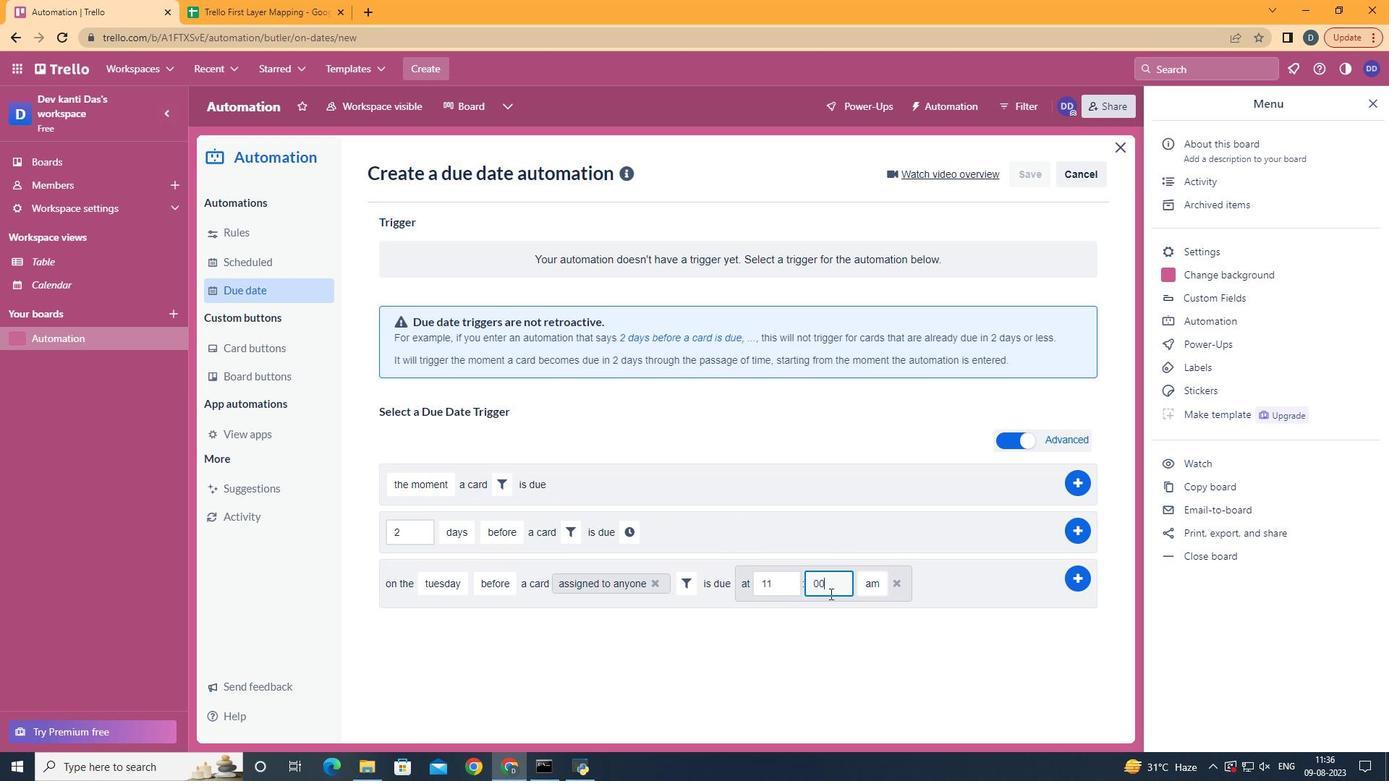
Action: Mouse moved to (1076, 581)
Screenshot: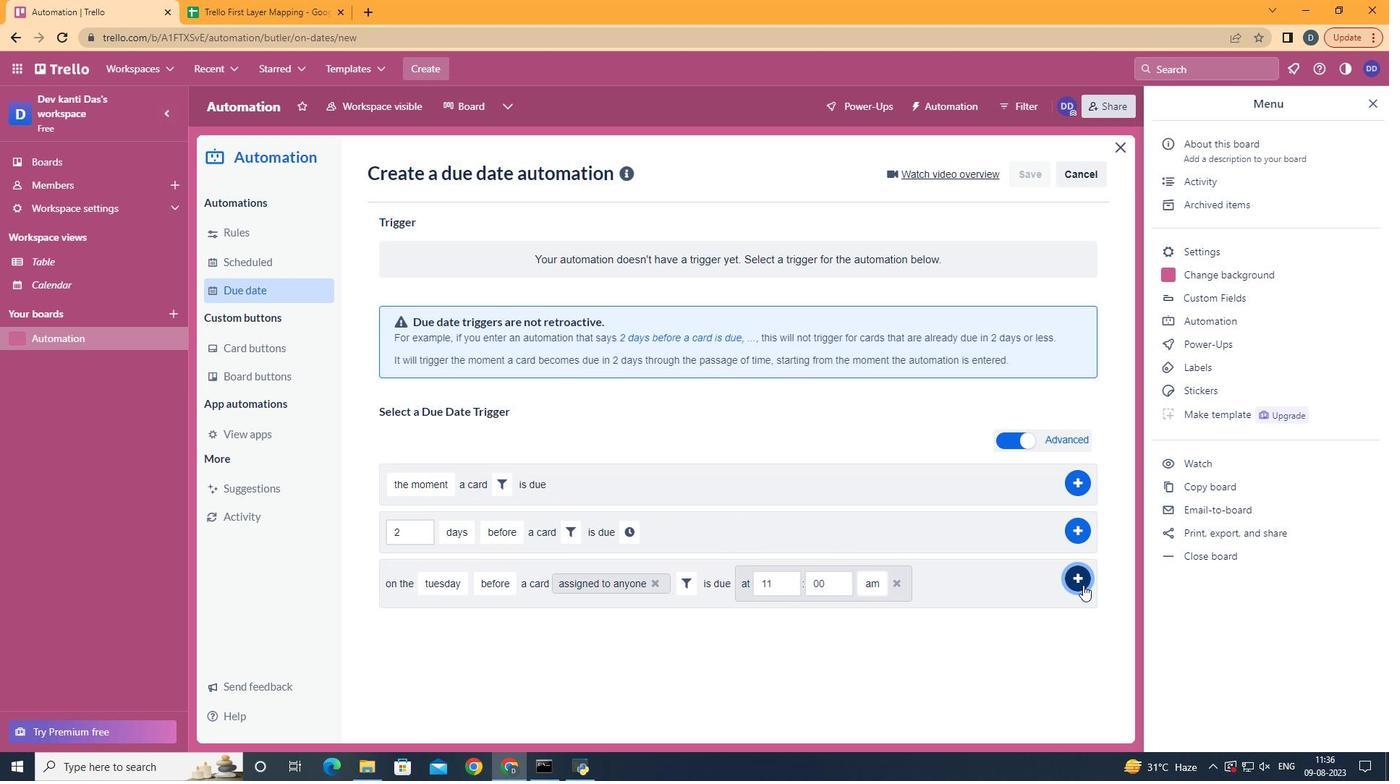 
Action: Mouse pressed left at (1076, 581)
Screenshot: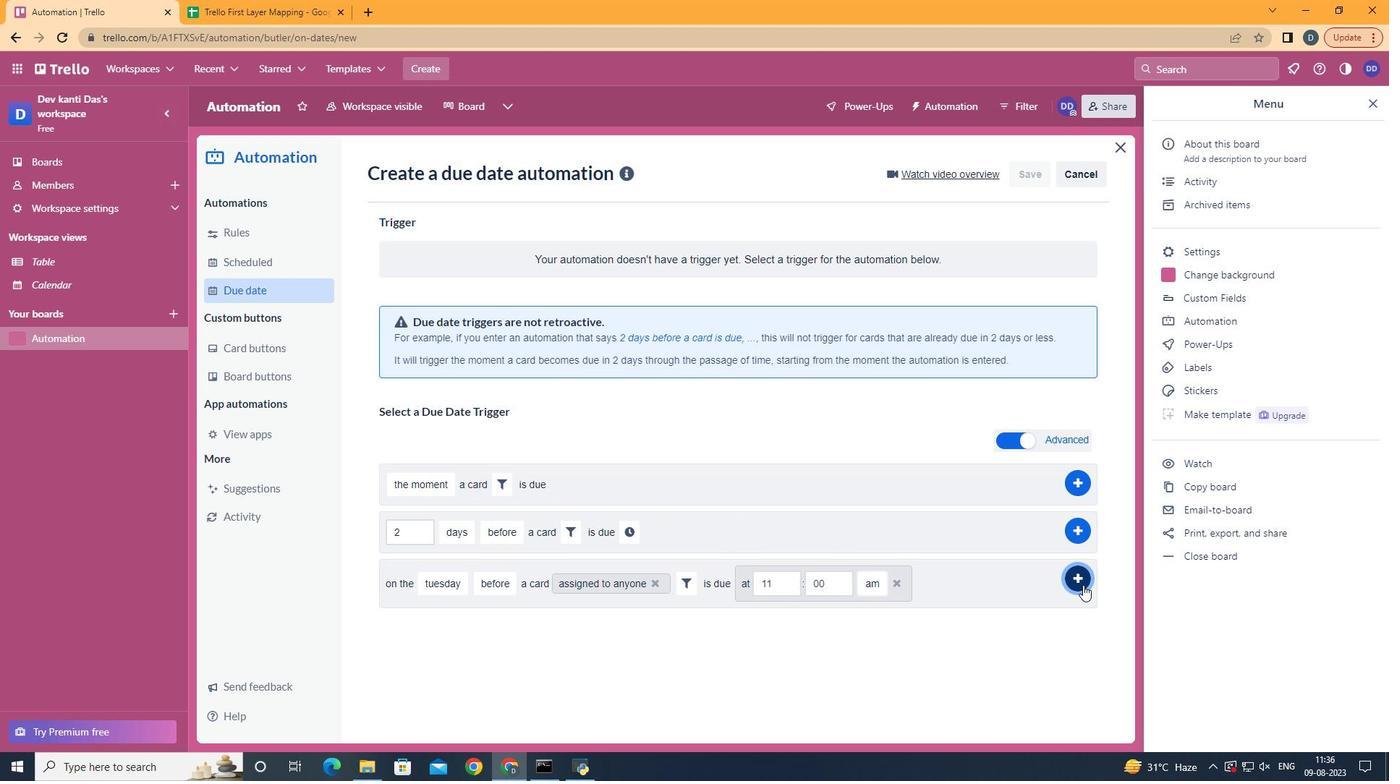 
Action: Mouse moved to (744, 297)
Screenshot: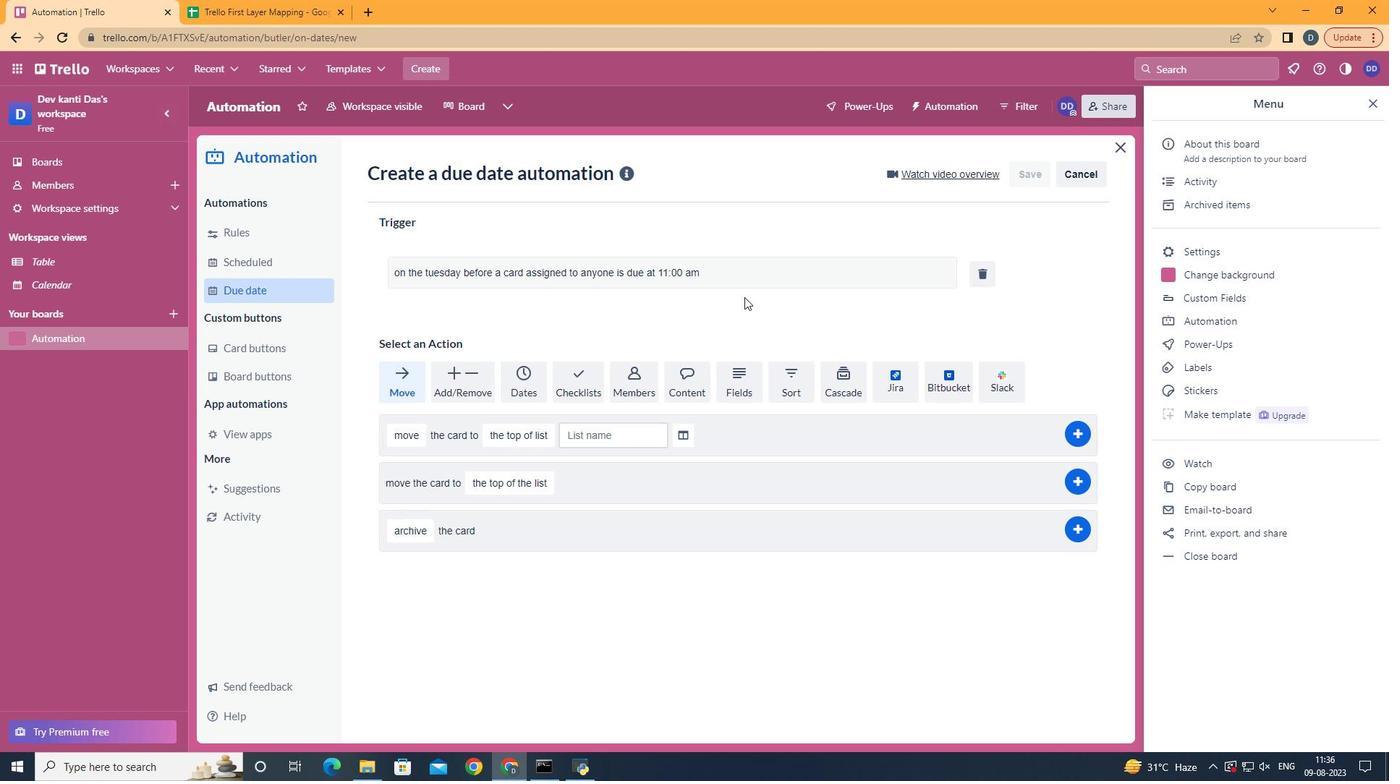 
